 Task: Find connections with filter location Isser with filter topic #Productivitywith filter profile language Potuguese with filter current company Aspire Systems with filter school New Delhi Institute Of Management with filter industry Wholesale with filter service category Translation with filter keywords title Customer Service Manager
Action: Mouse moved to (576, 73)
Screenshot: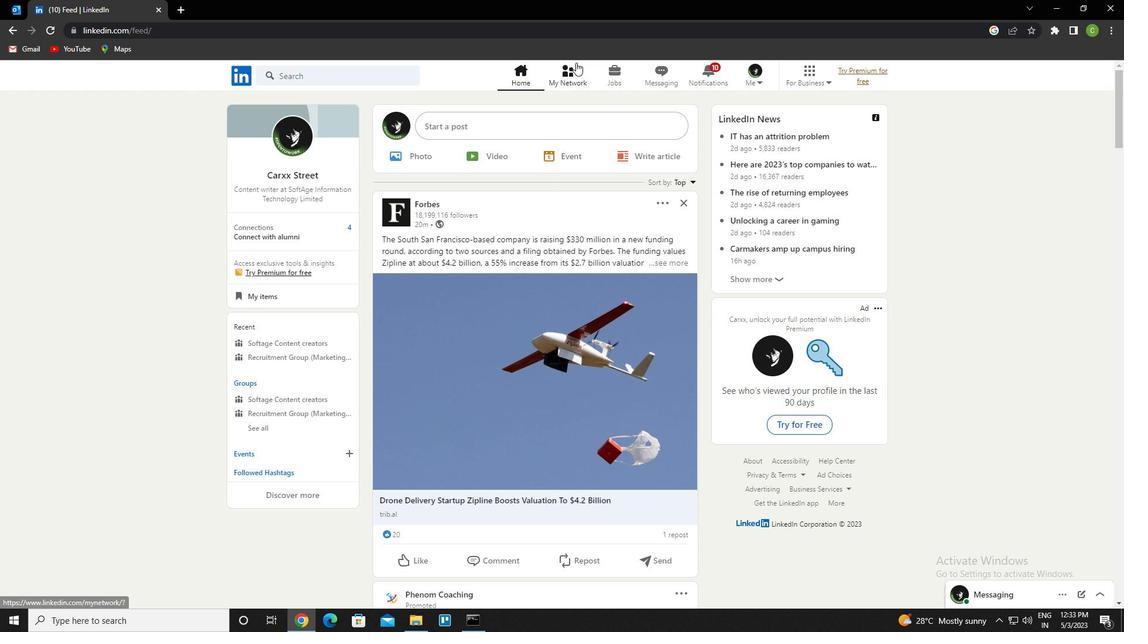 
Action: Mouse pressed left at (576, 73)
Screenshot: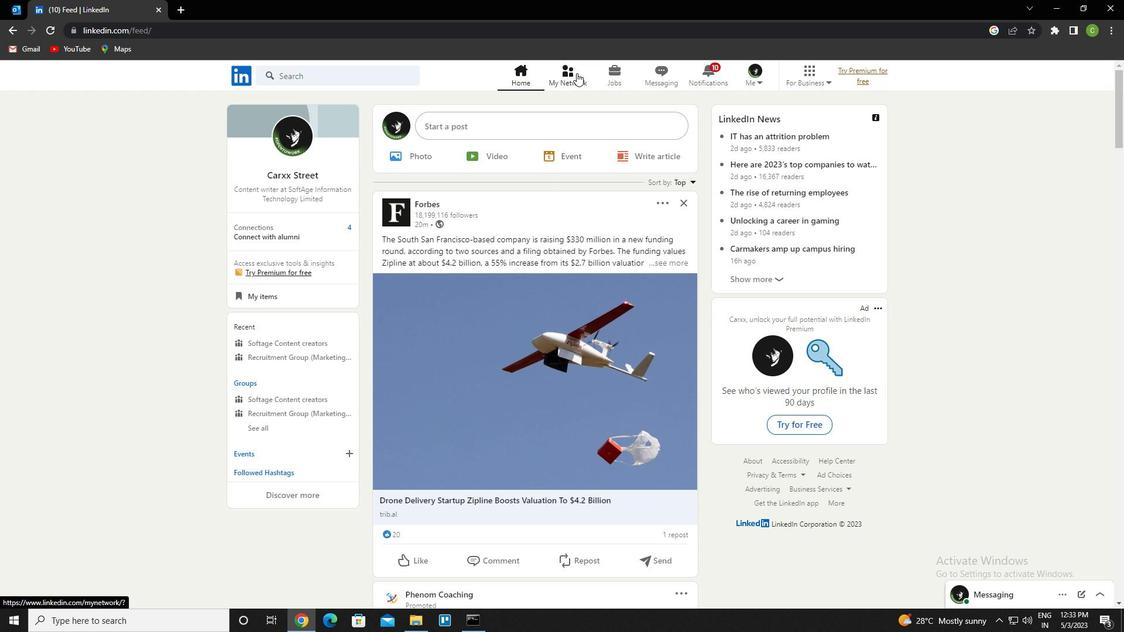 
Action: Mouse moved to (317, 142)
Screenshot: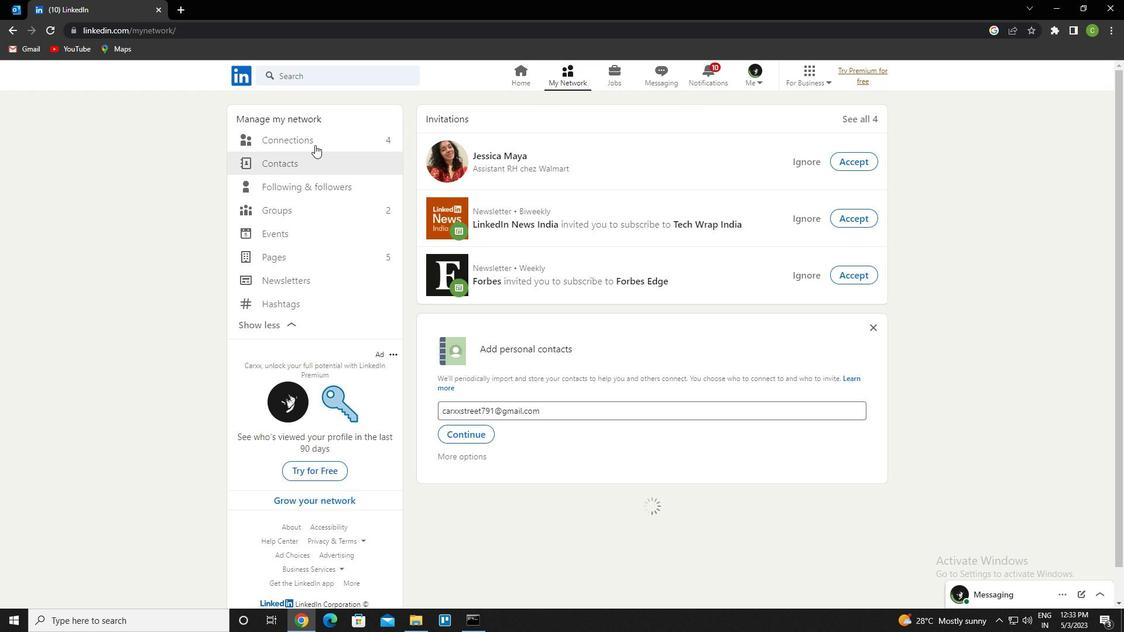 
Action: Mouse pressed left at (317, 142)
Screenshot: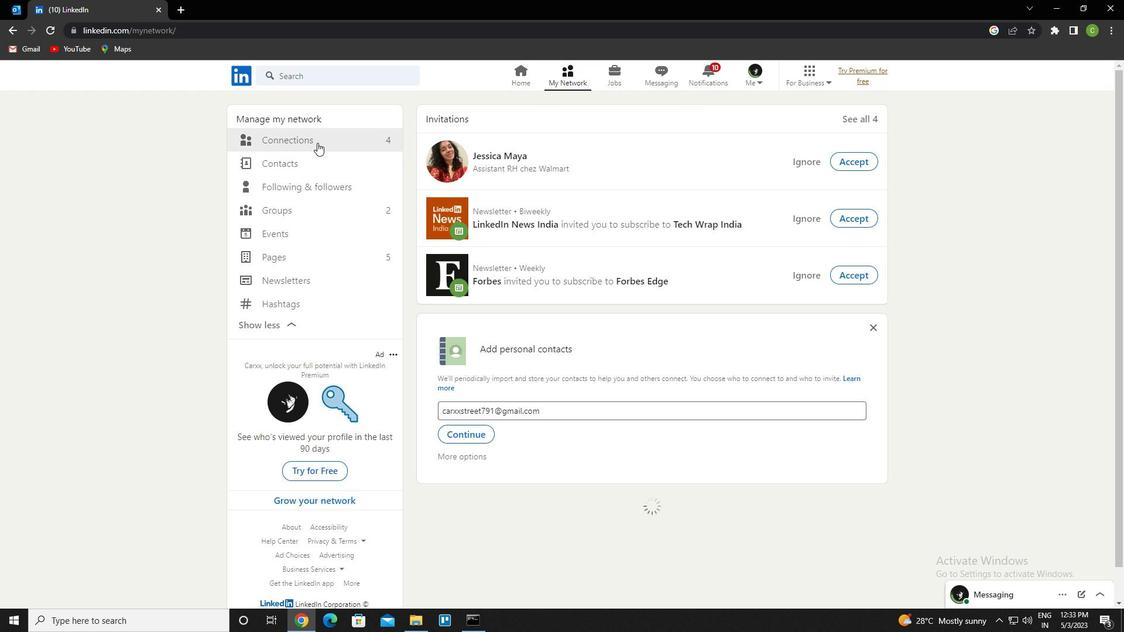 
Action: Mouse moved to (654, 145)
Screenshot: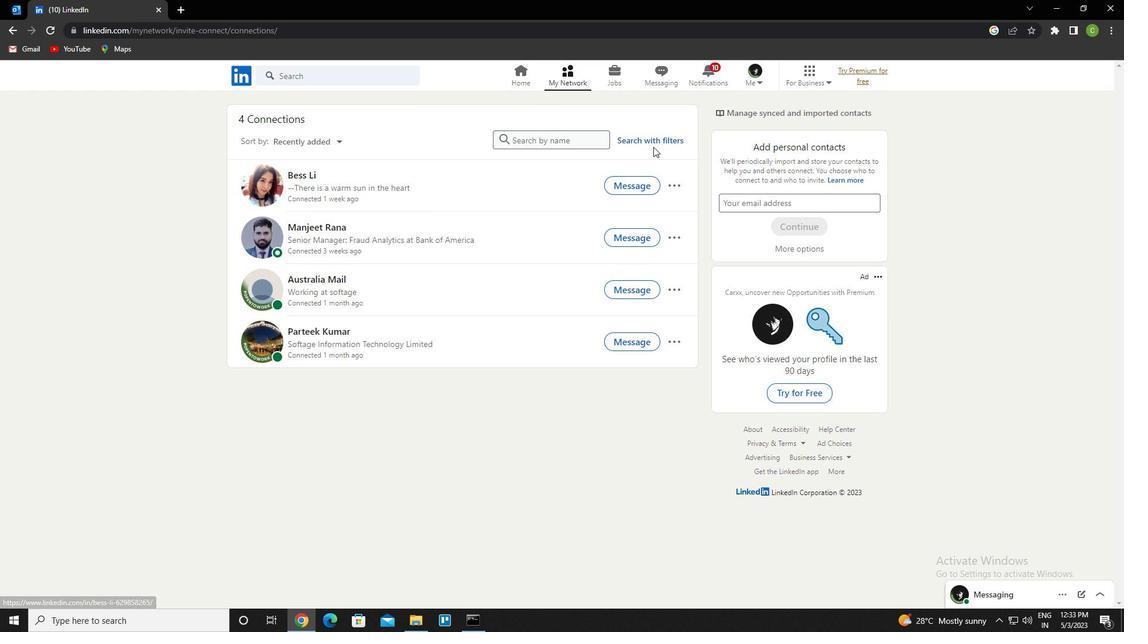
Action: Mouse pressed left at (654, 145)
Screenshot: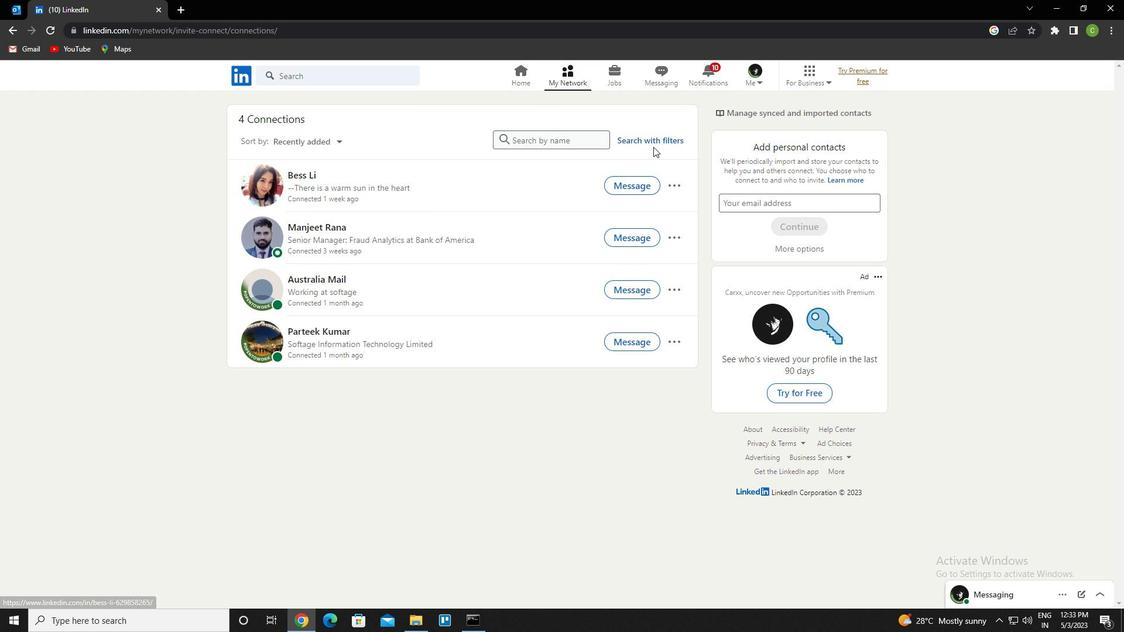 
Action: Mouse moved to (604, 112)
Screenshot: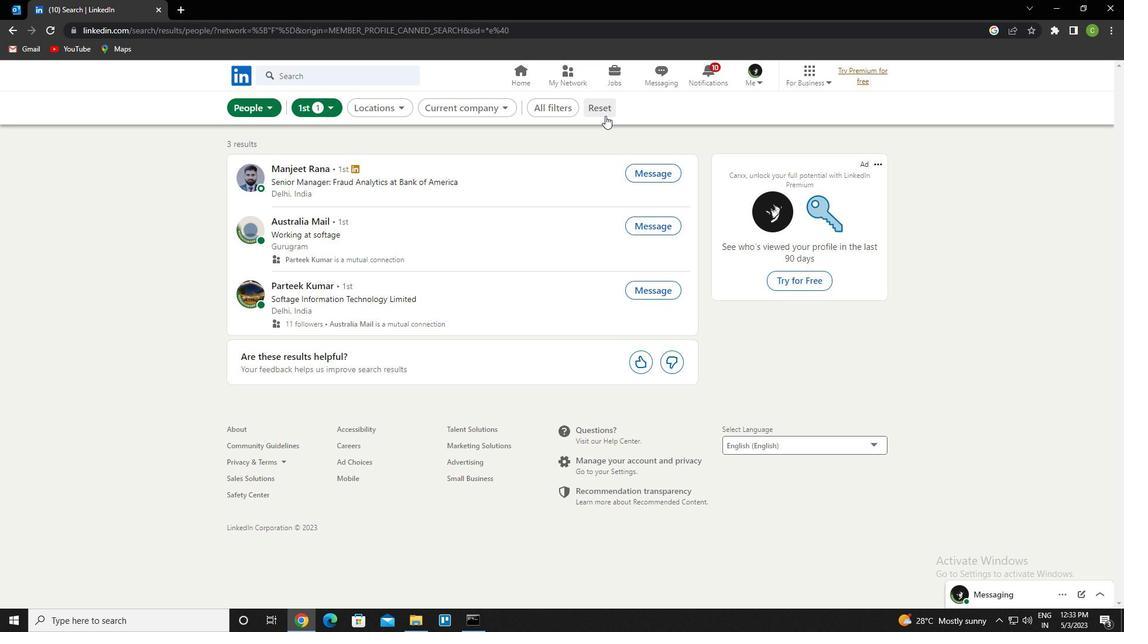 
Action: Mouse pressed left at (604, 112)
Screenshot: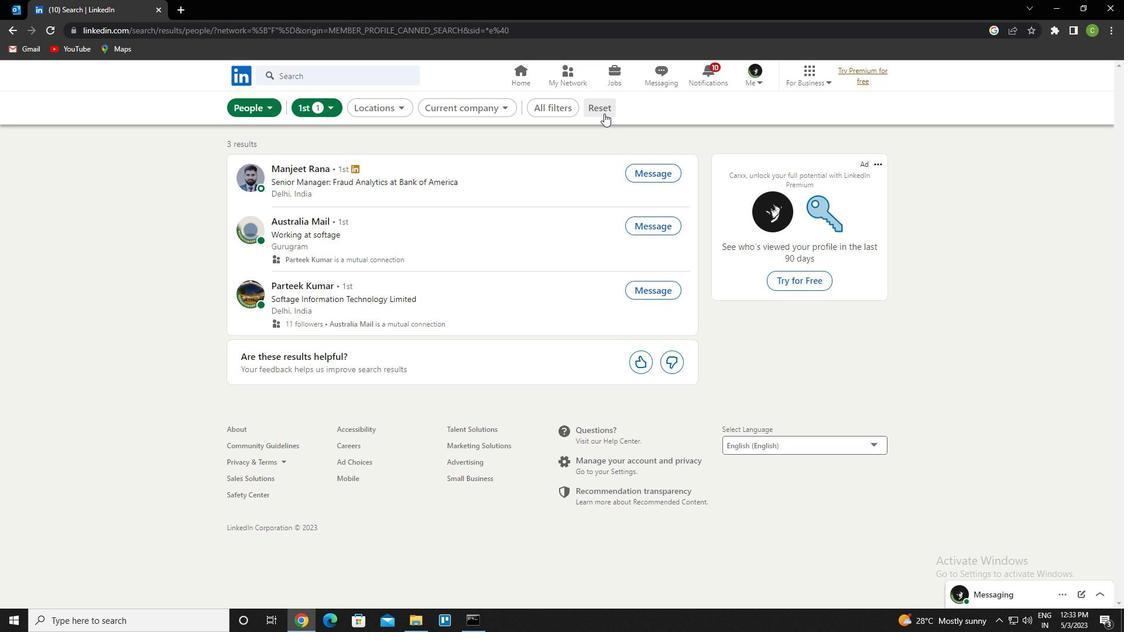 
Action: Mouse moved to (581, 107)
Screenshot: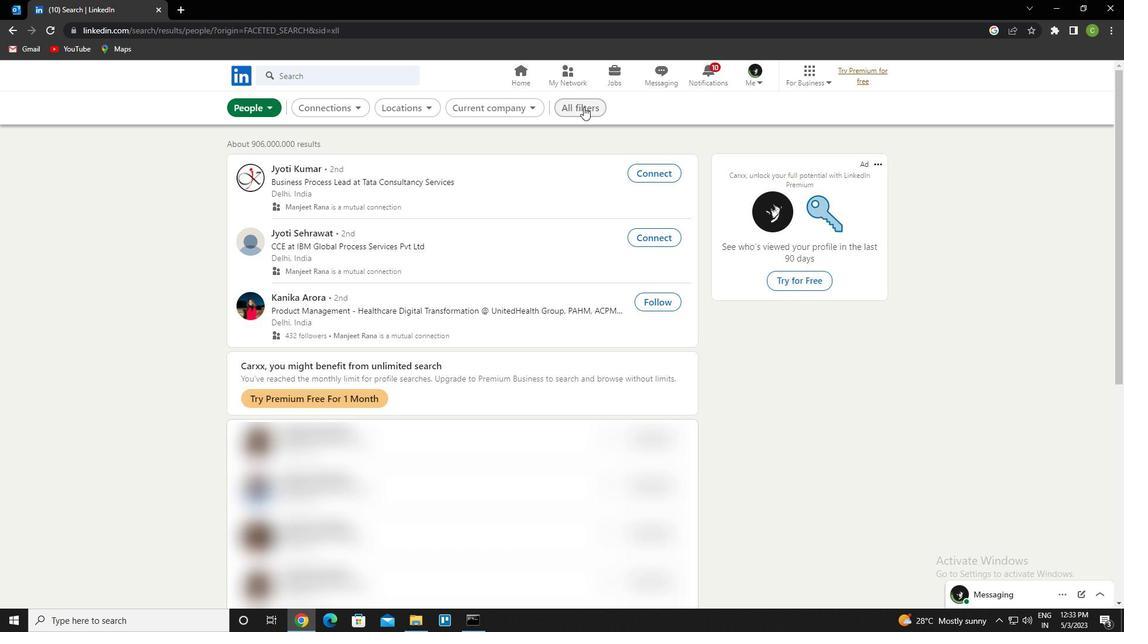 
Action: Mouse pressed left at (581, 107)
Screenshot: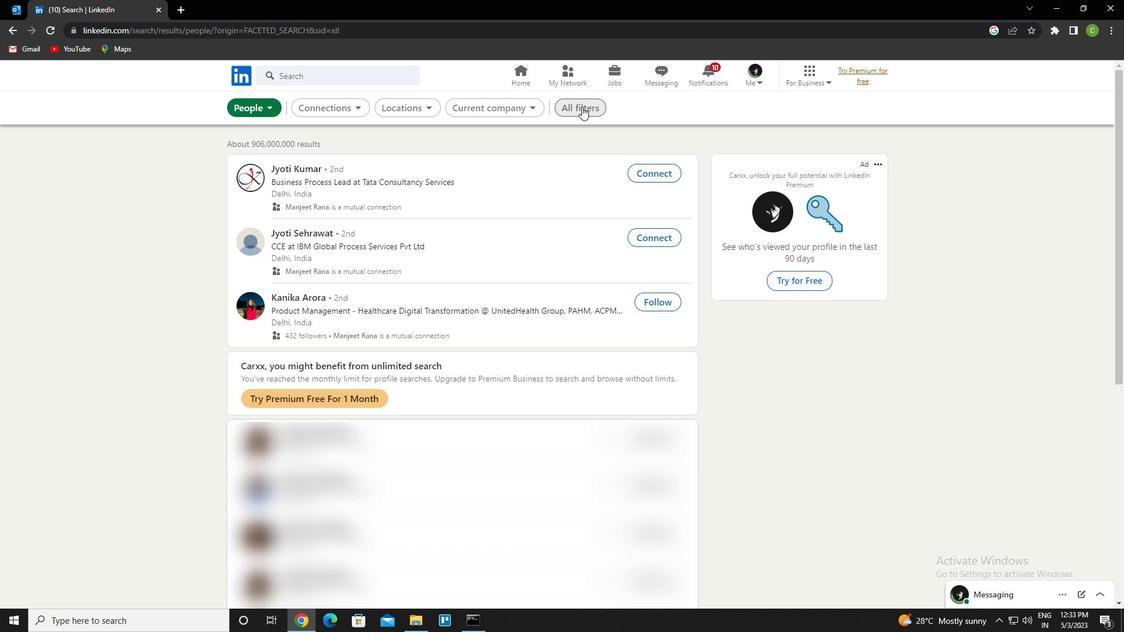 
Action: Mouse moved to (984, 323)
Screenshot: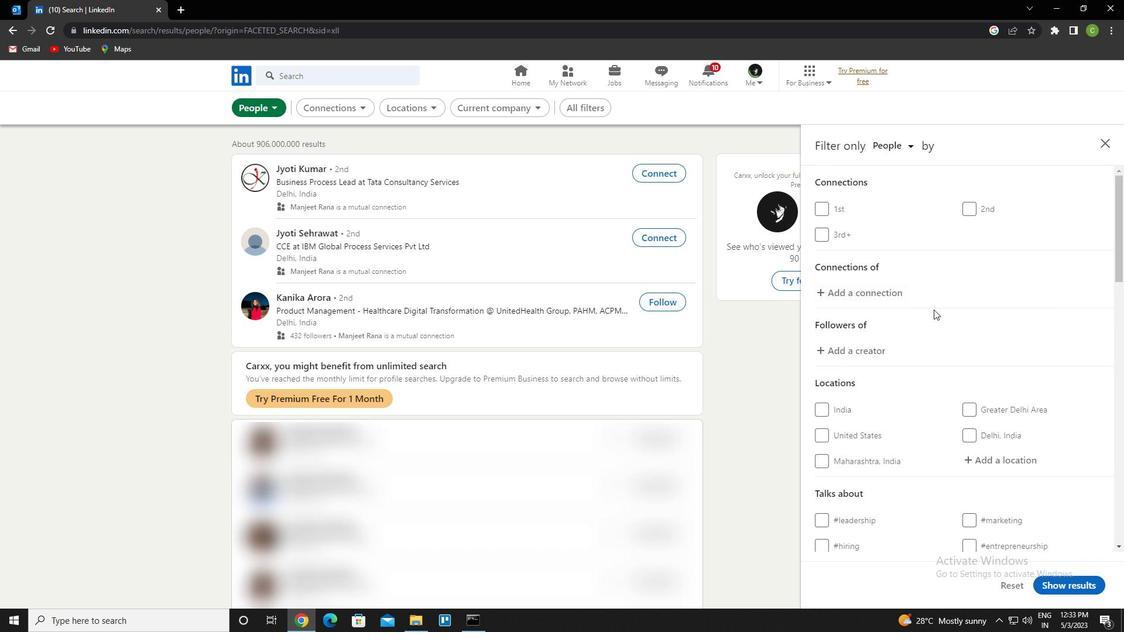 
Action: Mouse scrolled (984, 322) with delta (0, 0)
Screenshot: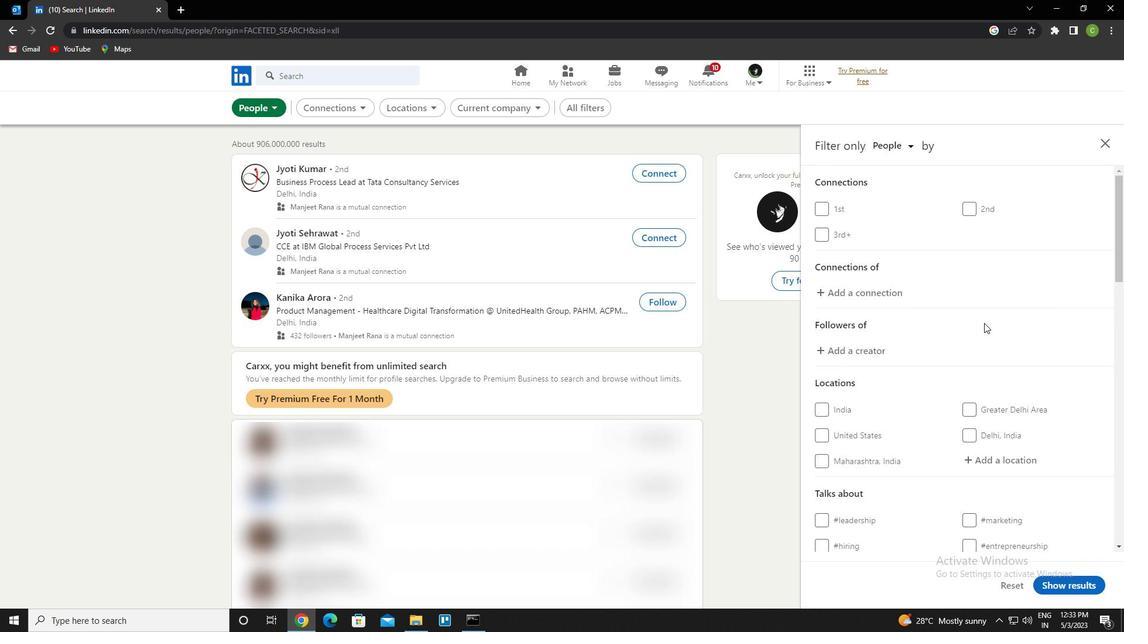 
Action: Mouse scrolled (984, 322) with delta (0, 0)
Screenshot: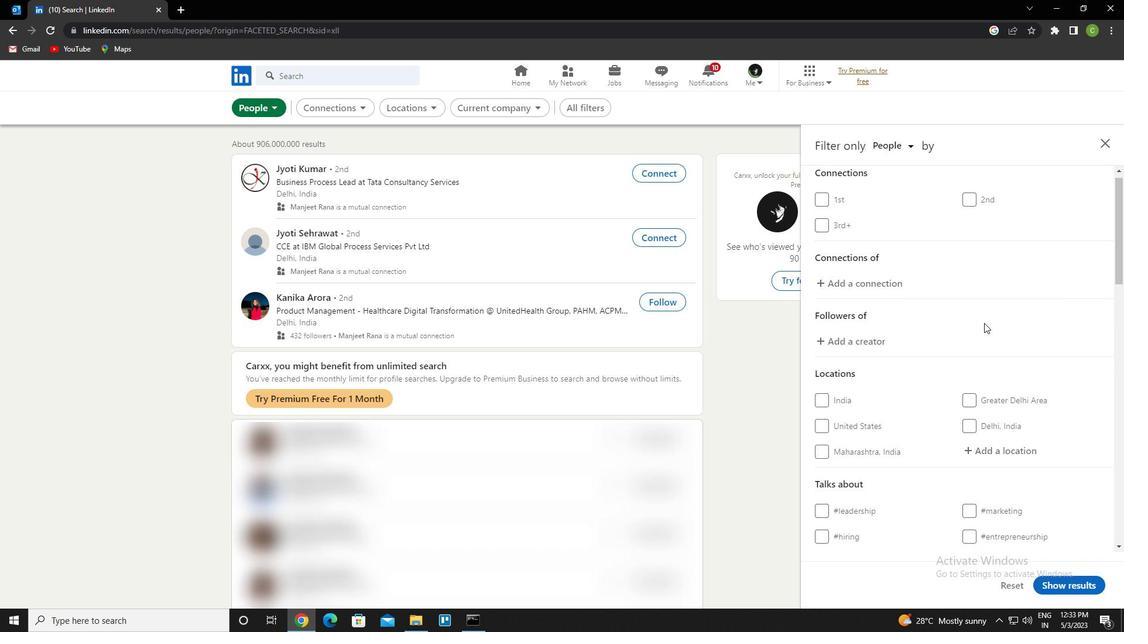 
Action: Mouse moved to (995, 342)
Screenshot: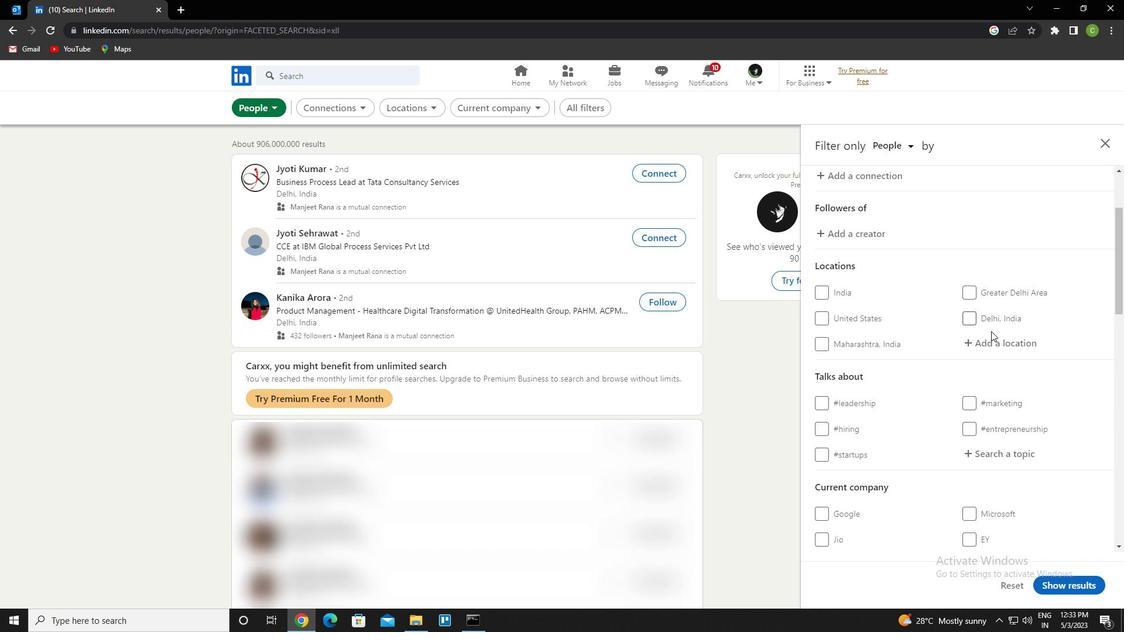 
Action: Mouse pressed left at (995, 342)
Screenshot: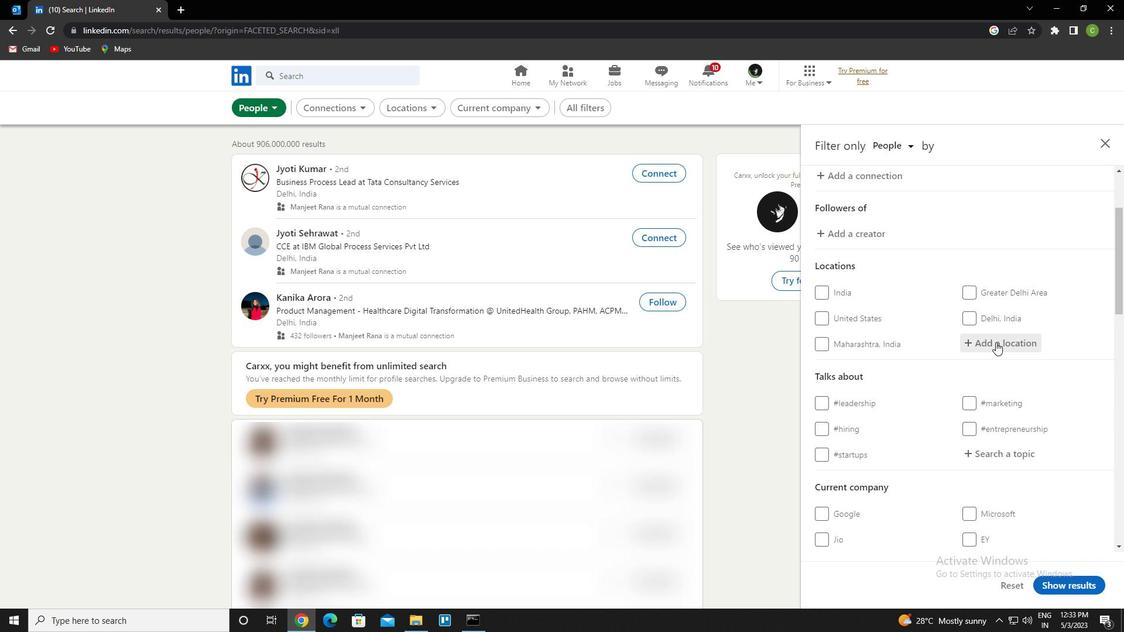 
Action: Key pressed <Key.caps_lock>i<Key.caps_lock>sser<Key.down><Key.enter>
Screenshot: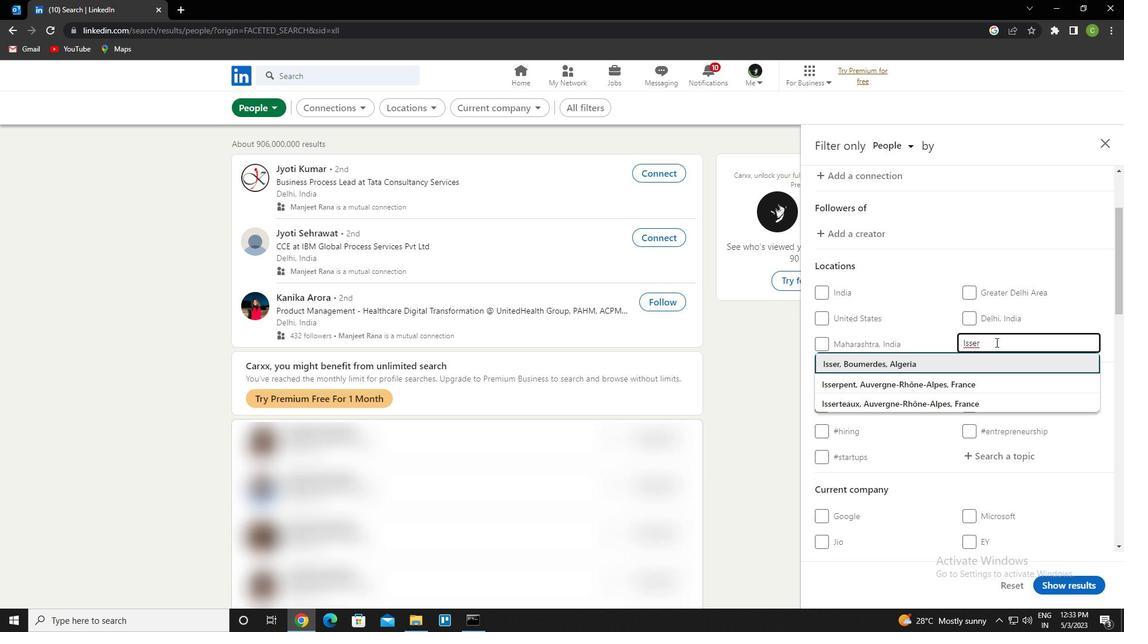 
Action: Mouse moved to (998, 343)
Screenshot: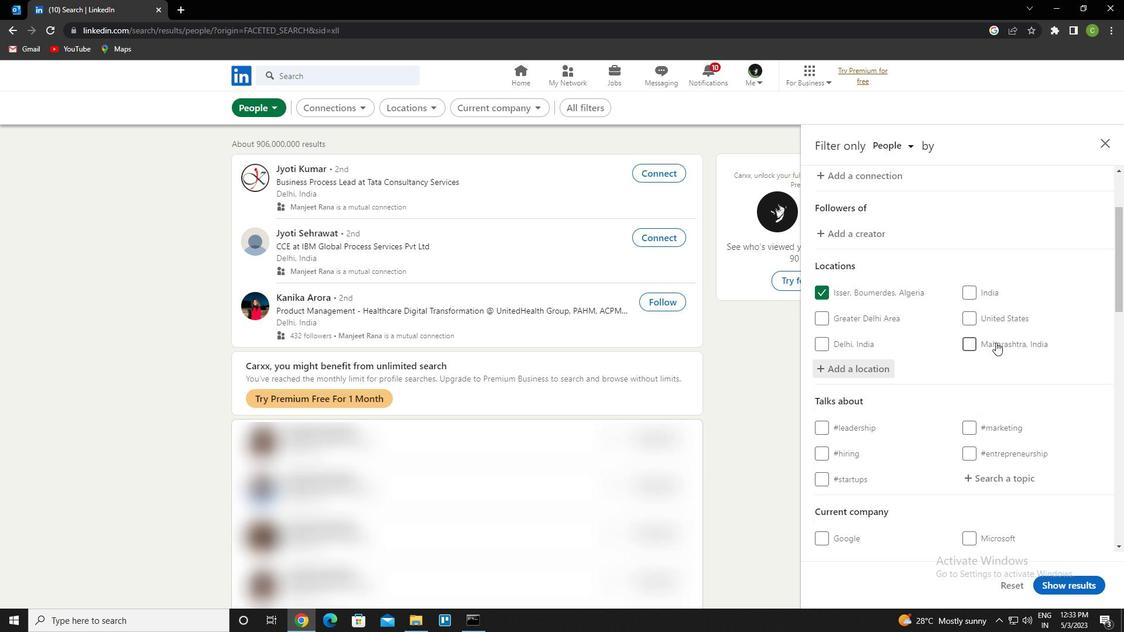 
Action: Mouse scrolled (998, 343) with delta (0, 0)
Screenshot: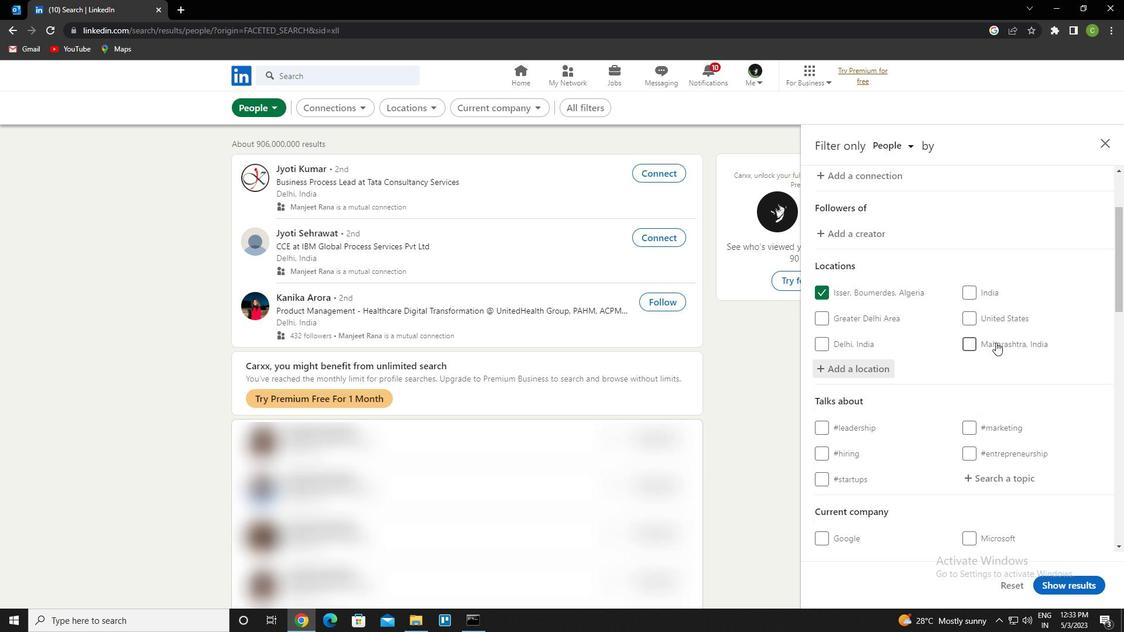 
Action: Mouse scrolled (998, 343) with delta (0, 0)
Screenshot: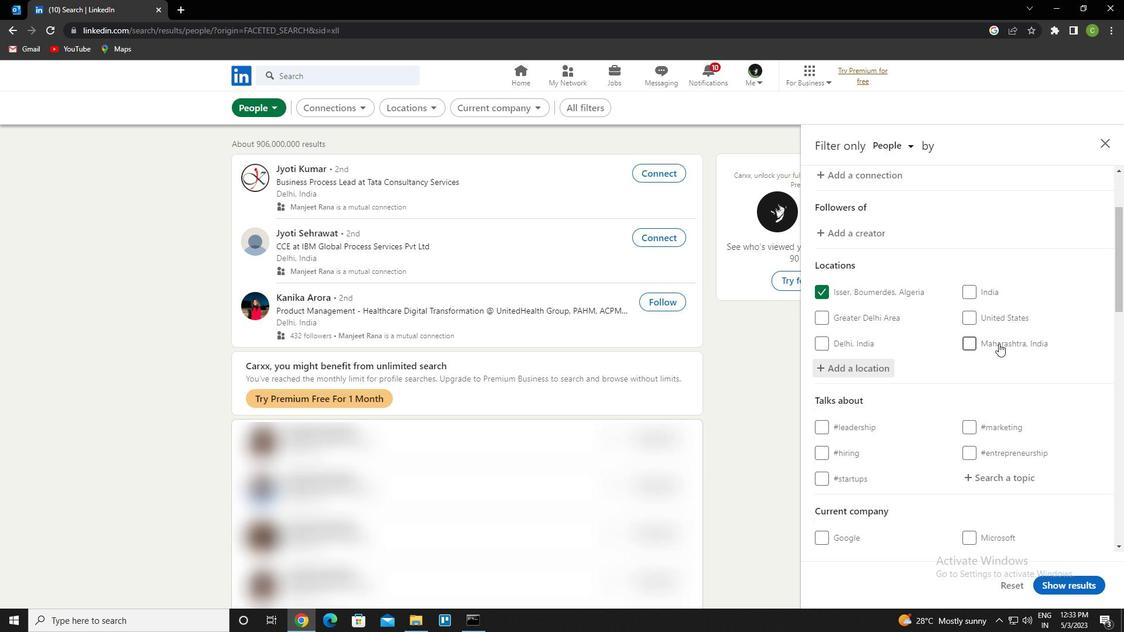 
Action: Mouse moved to (994, 367)
Screenshot: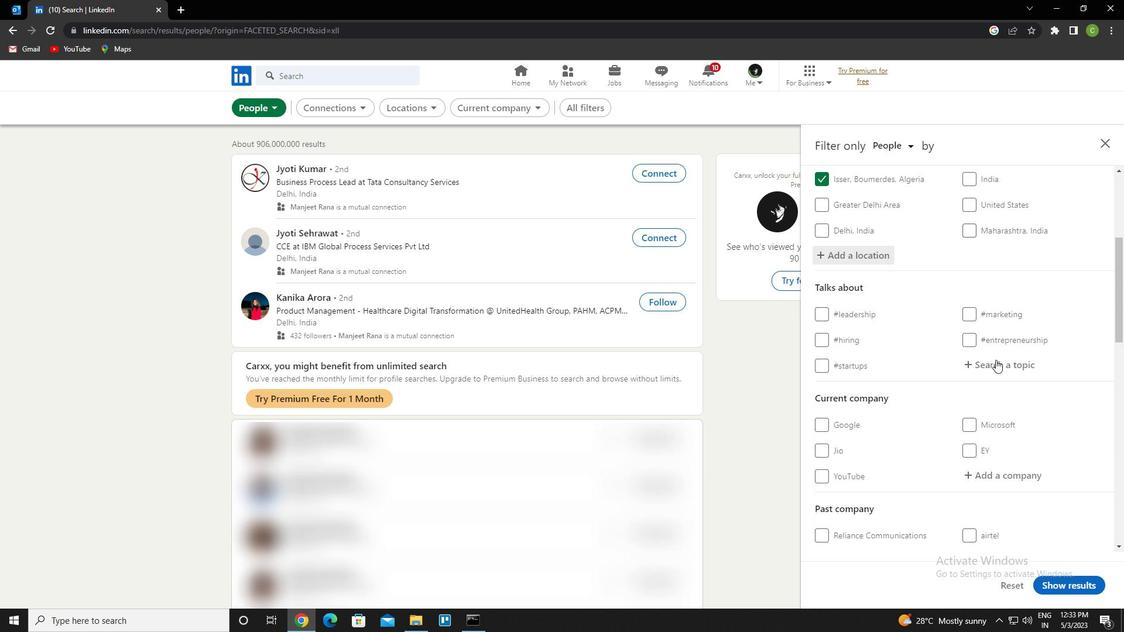 
Action: Mouse pressed left at (994, 367)
Screenshot: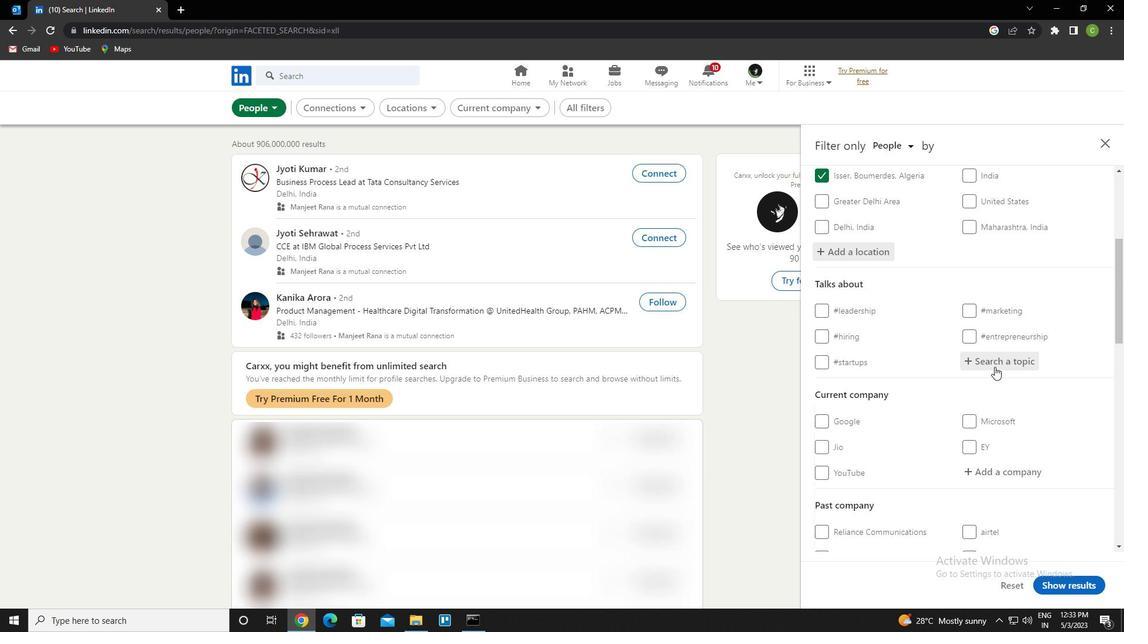 
Action: Key pressed <Key.caps_lock>p<Key.caps_lock>roductivity<Key.down><Key.enter>
Screenshot: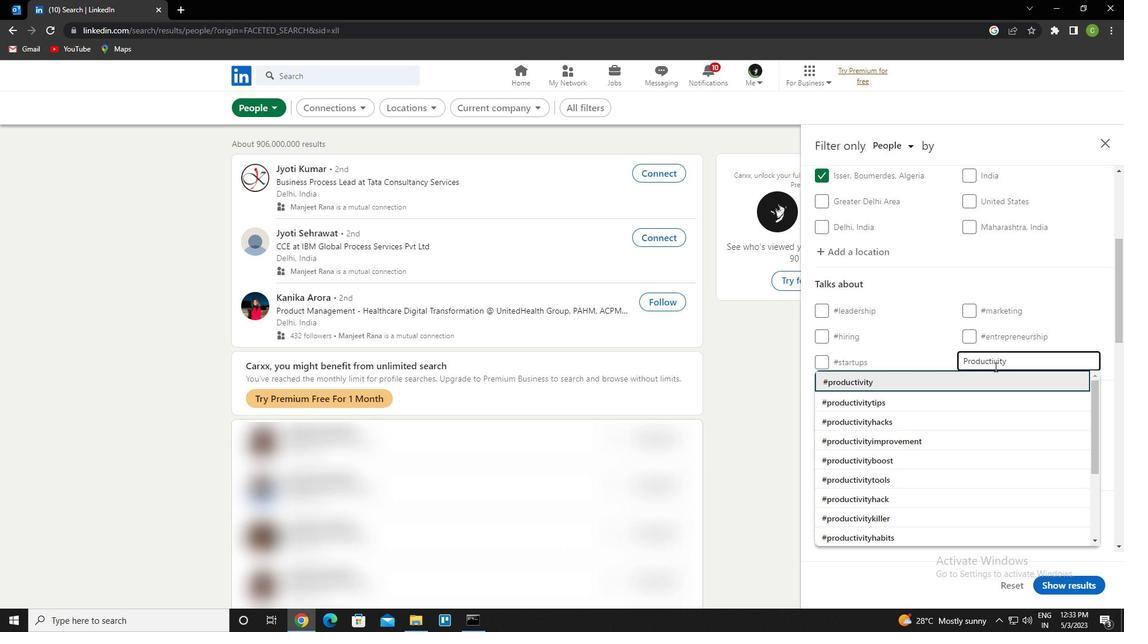 
Action: Mouse moved to (1000, 373)
Screenshot: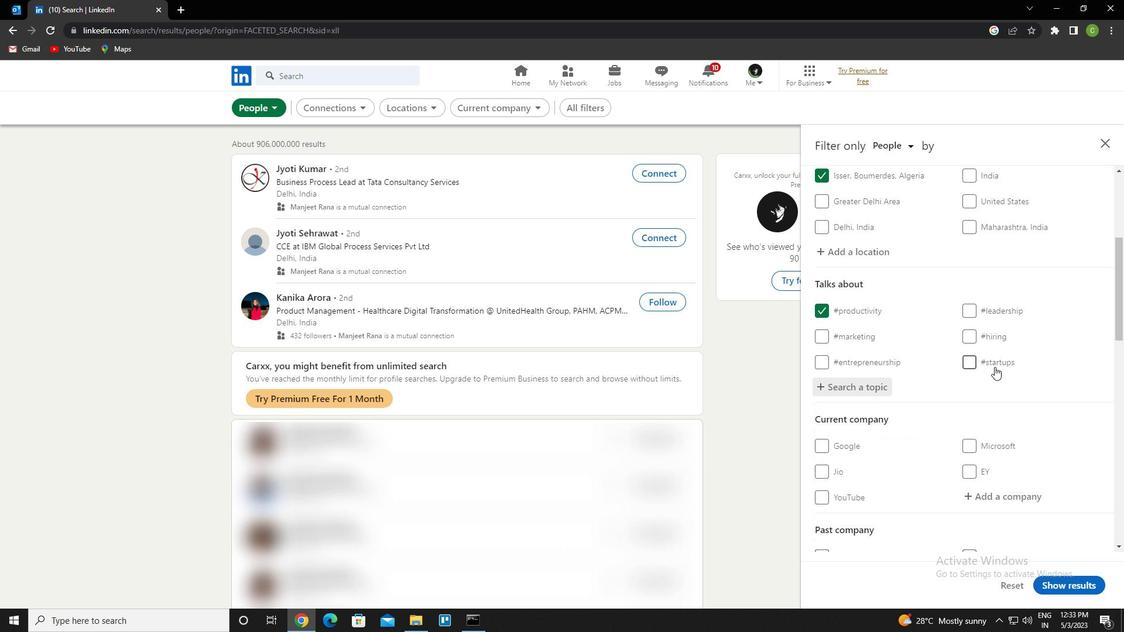 
Action: Mouse scrolled (1000, 372) with delta (0, 0)
Screenshot: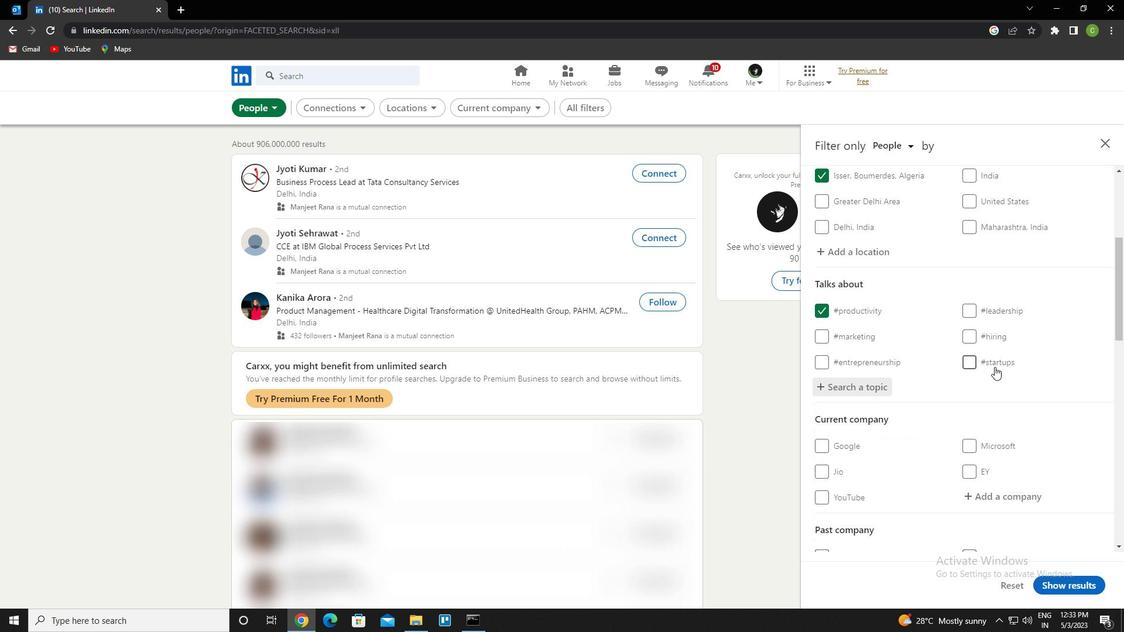 
Action: Mouse moved to (997, 378)
Screenshot: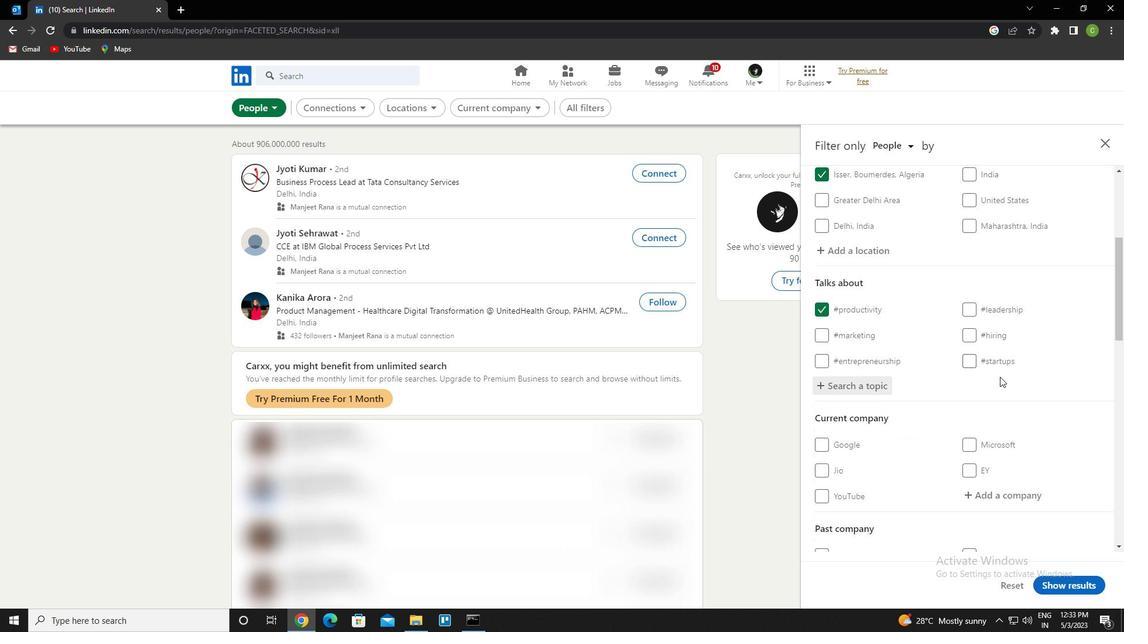 
Action: Mouse scrolled (997, 378) with delta (0, 0)
Screenshot: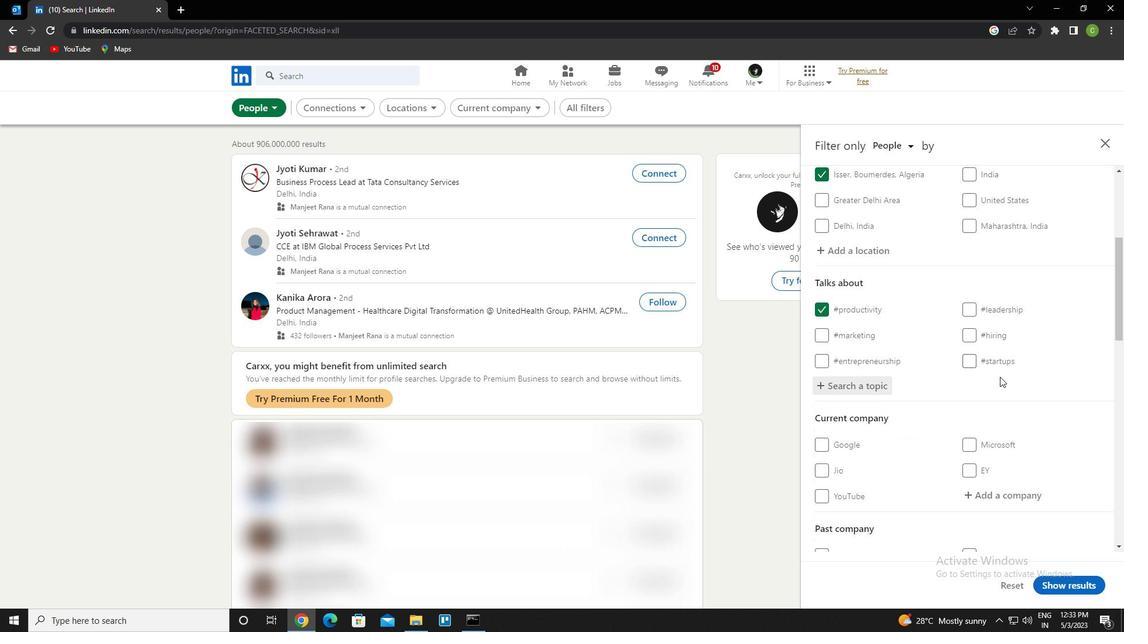 
Action: Mouse moved to (994, 380)
Screenshot: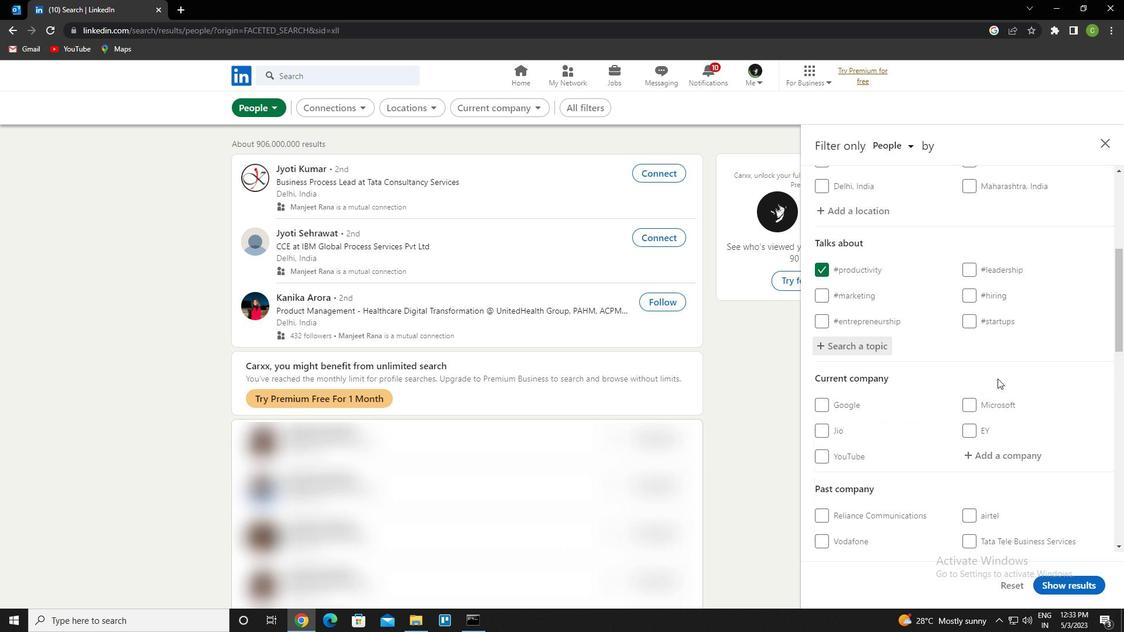 
Action: Mouse scrolled (994, 379) with delta (0, 0)
Screenshot: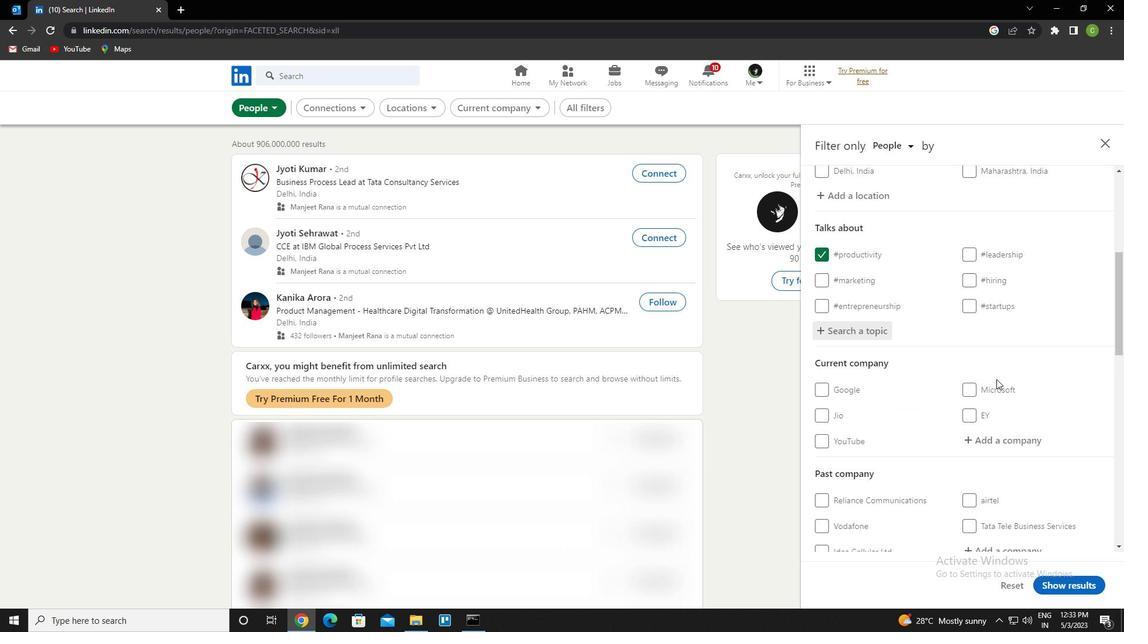 
Action: Mouse moved to (992, 381)
Screenshot: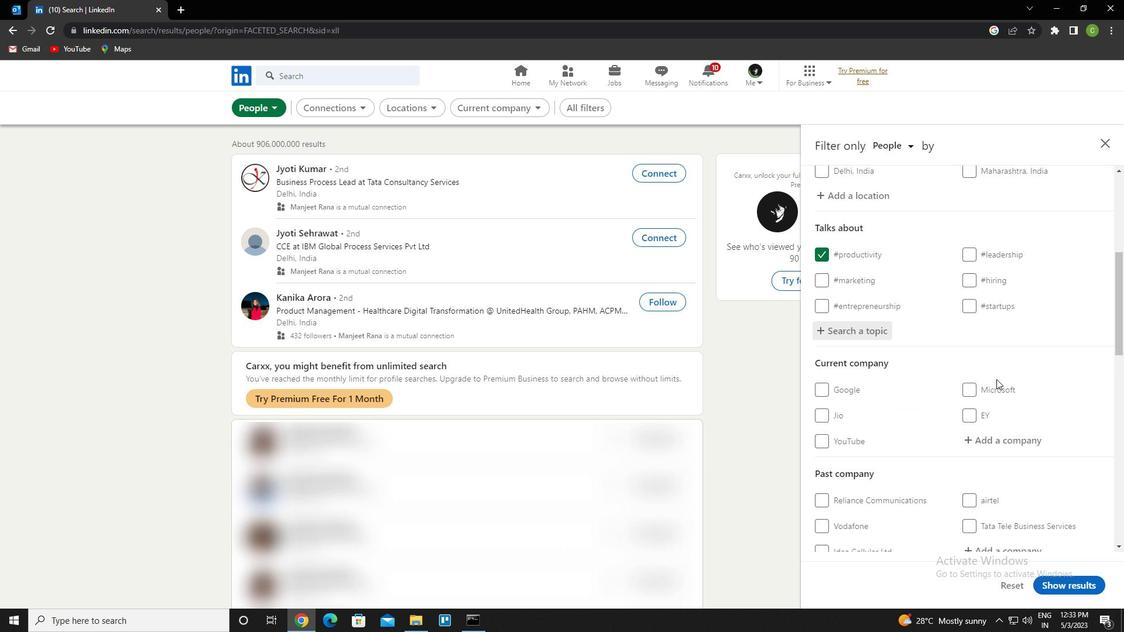 
Action: Mouse scrolled (992, 380) with delta (0, 0)
Screenshot: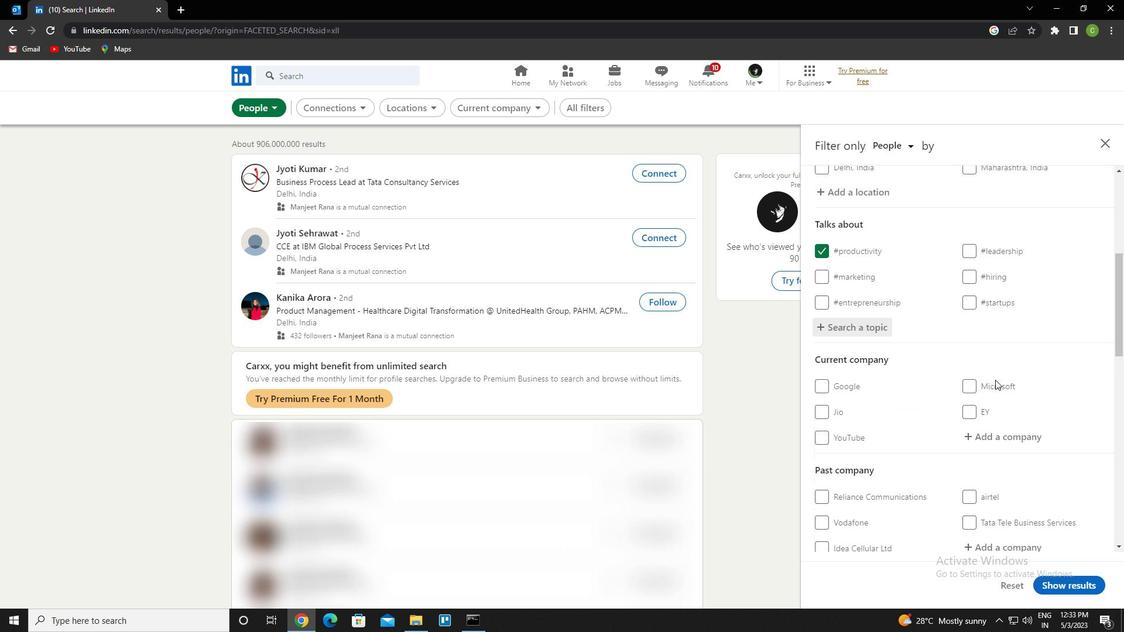 
Action: Mouse scrolled (992, 380) with delta (0, 0)
Screenshot: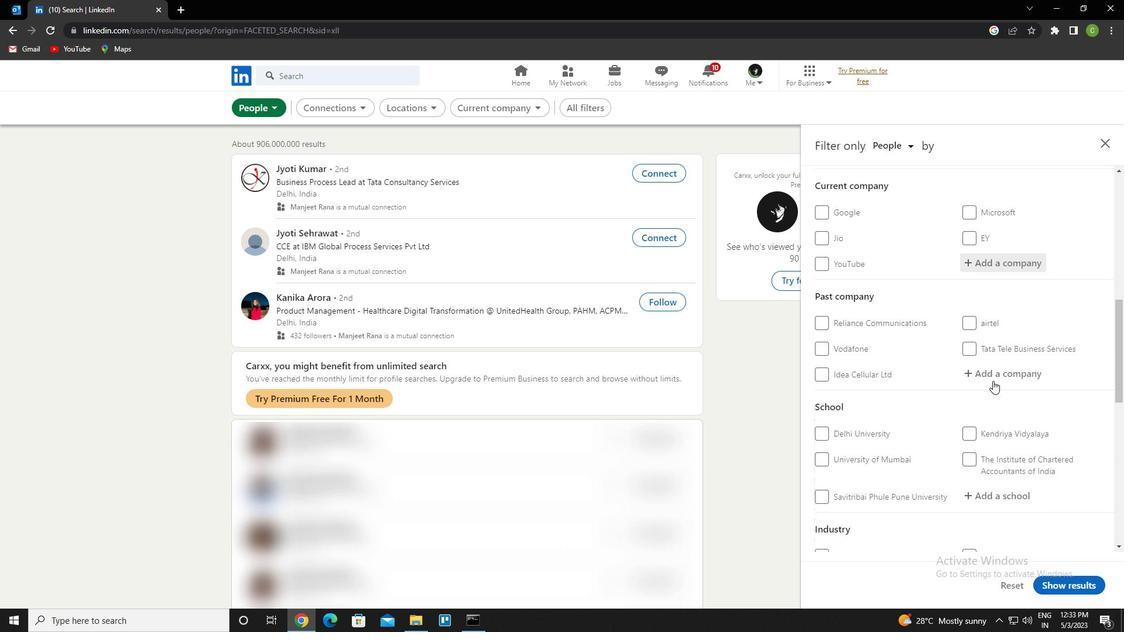 
Action: Mouse scrolled (992, 380) with delta (0, 0)
Screenshot: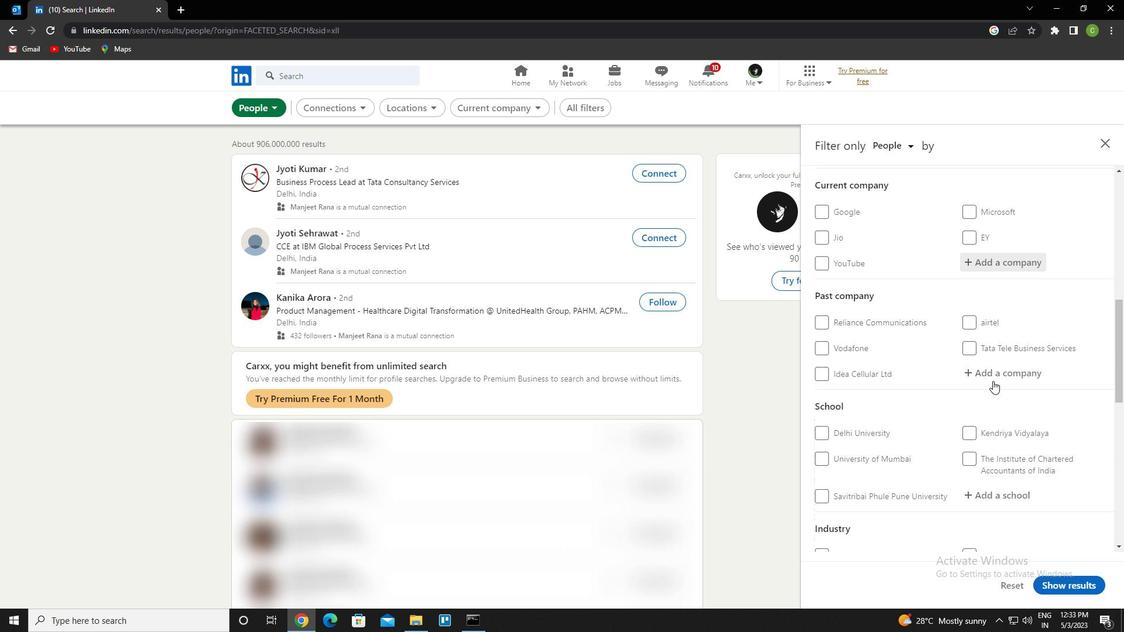 
Action: Mouse scrolled (992, 380) with delta (0, 0)
Screenshot: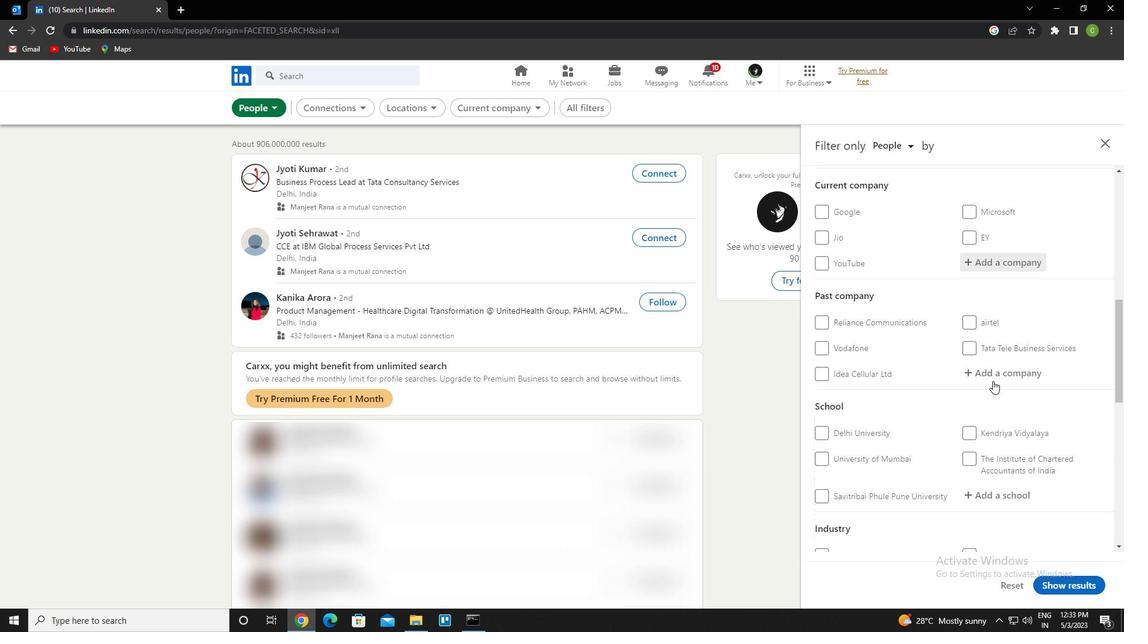 
Action: Mouse scrolled (992, 380) with delta (0, 0)
Screenshot: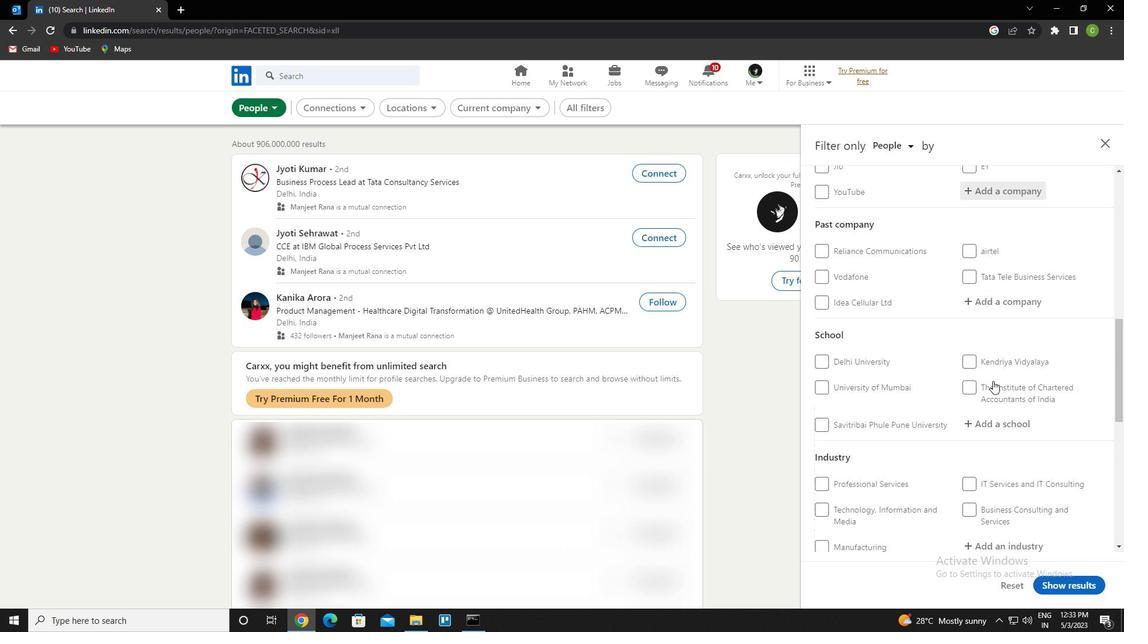 
Action: Mouse scrolled (992, 380) with delta (0, 0)
Screenshot: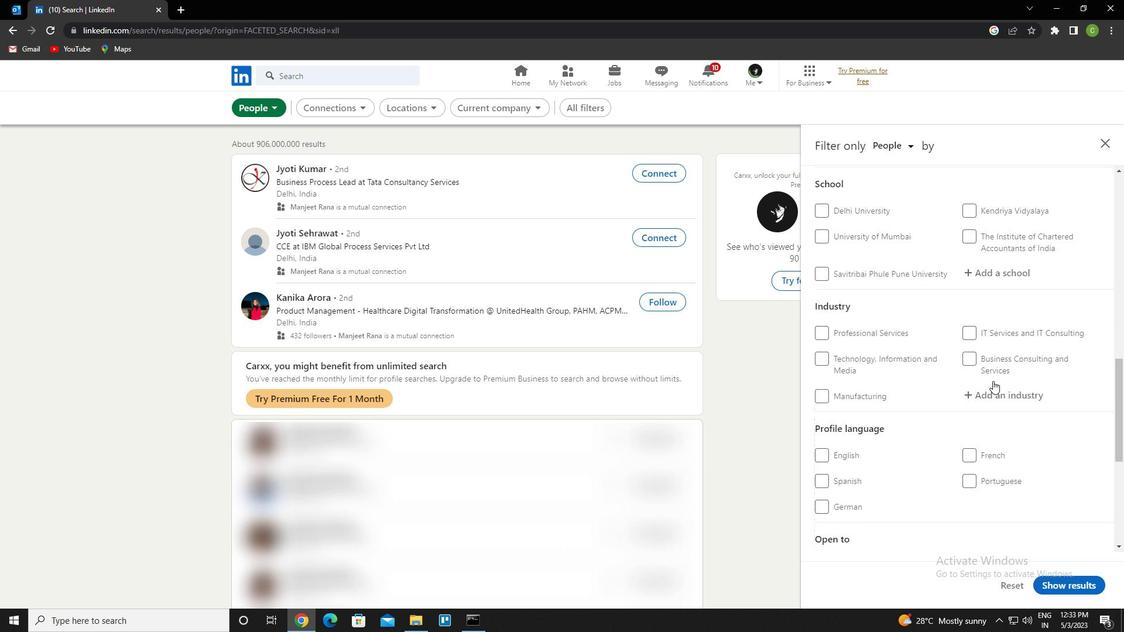 
Action: Mouse moved to (971, 412)
Screenshot: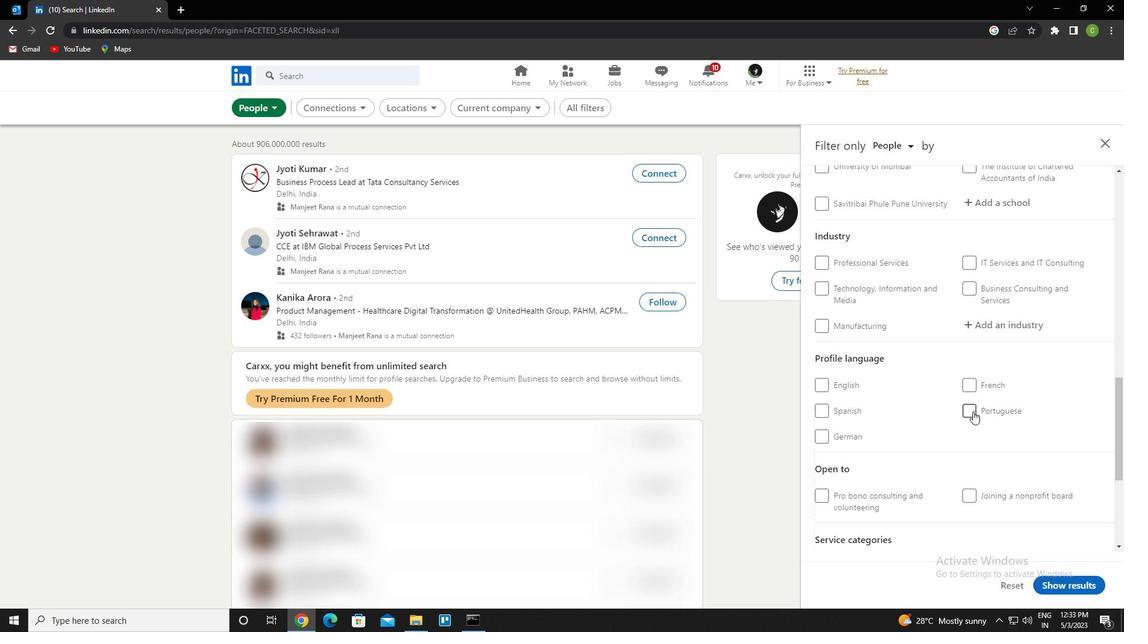 
Action: Mouse pressed left at (971, 412)
Screenshot: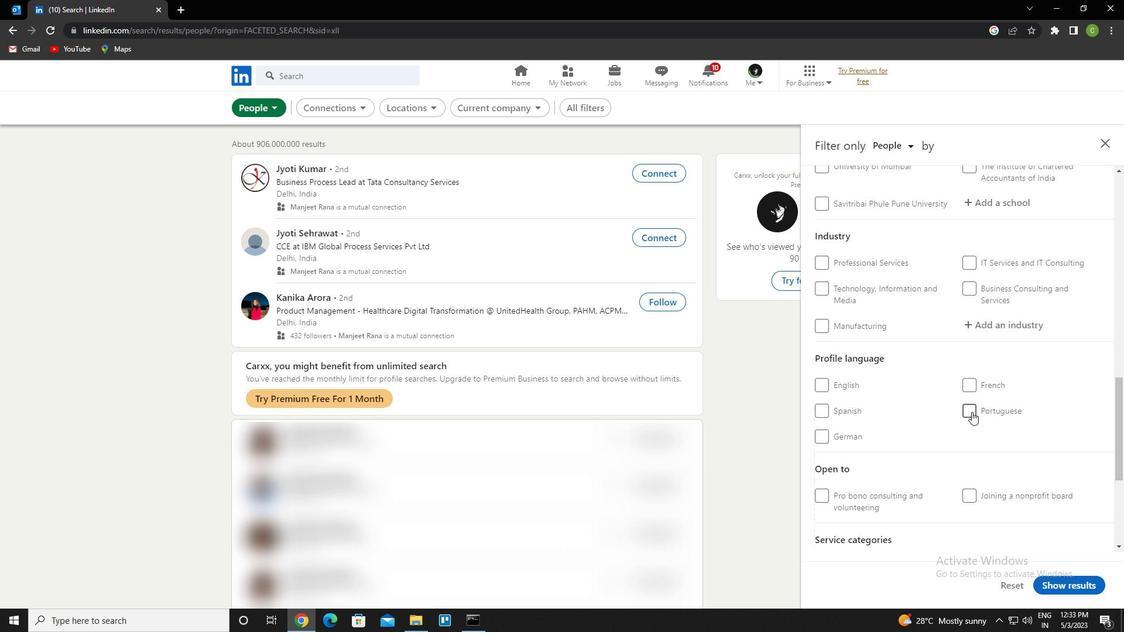 
Action: Mouse scrolled (971, 412) with delta (0, 0)
Screenshot: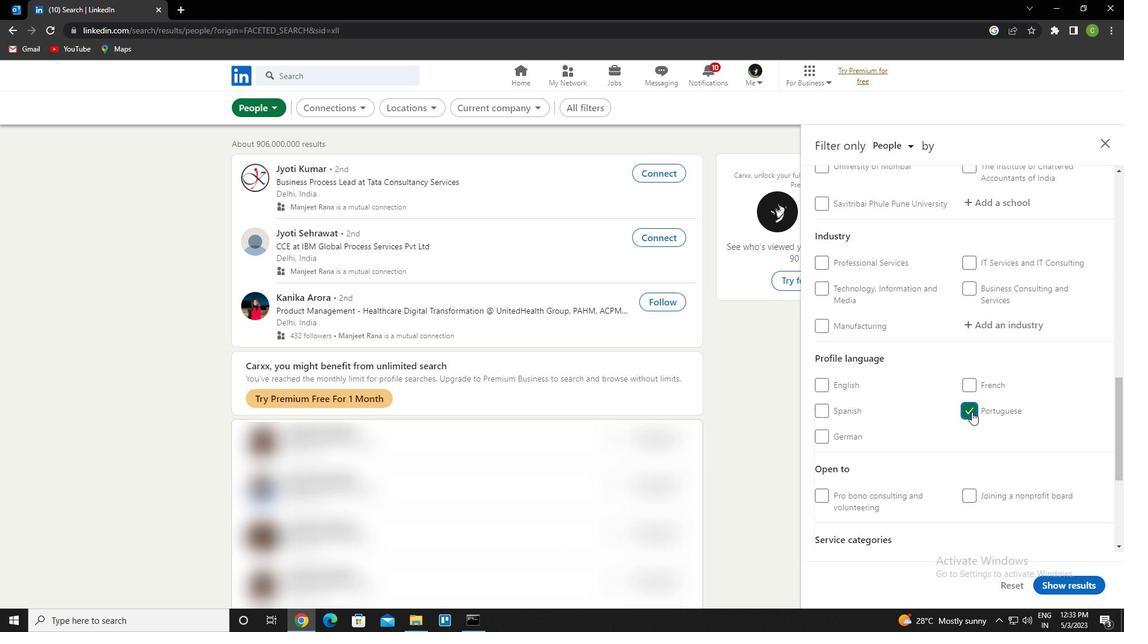 
Action: Mouse scrolled (971, 412) with delta (0, 0)
Screenshot: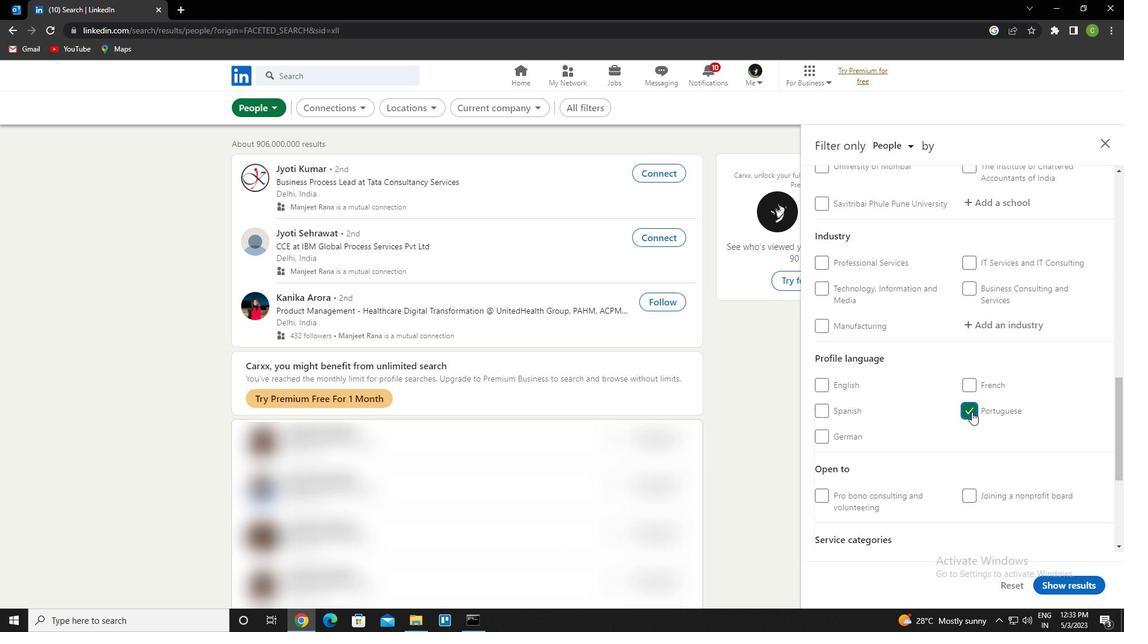 
Action: Mouse scrolled (971, 412) with delta (0, 0)
Screenshot: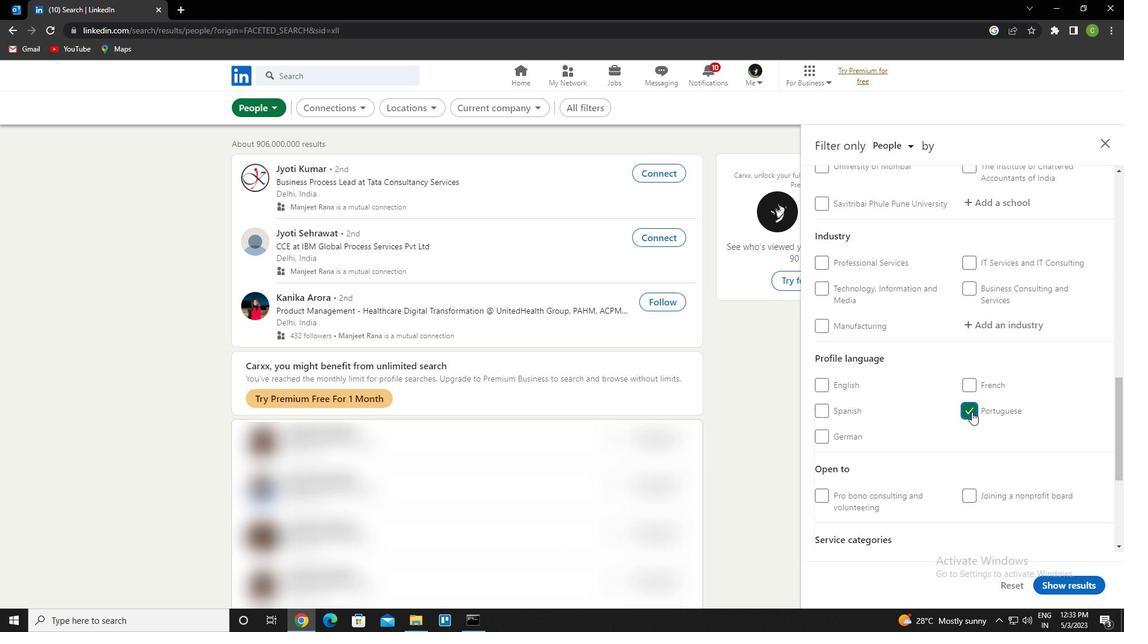 
Action: Mouse scrolled (971, 412) with delta (0, 0)
Screenshot: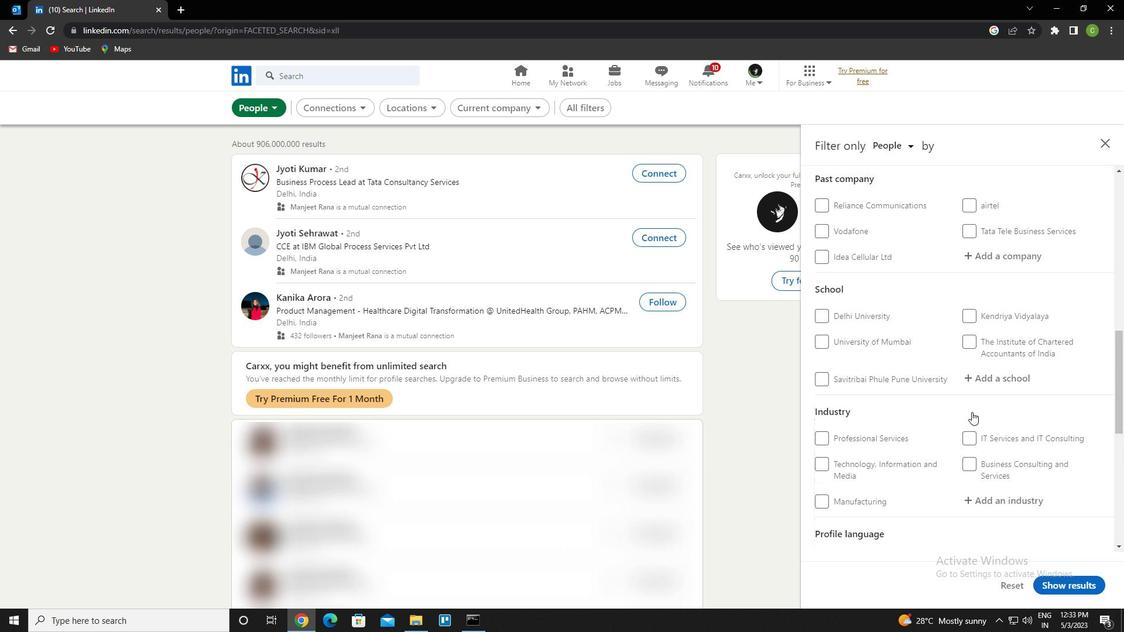 
Action: Mouse scrolled (971, 412) with delta (0, 0)
Screenshot: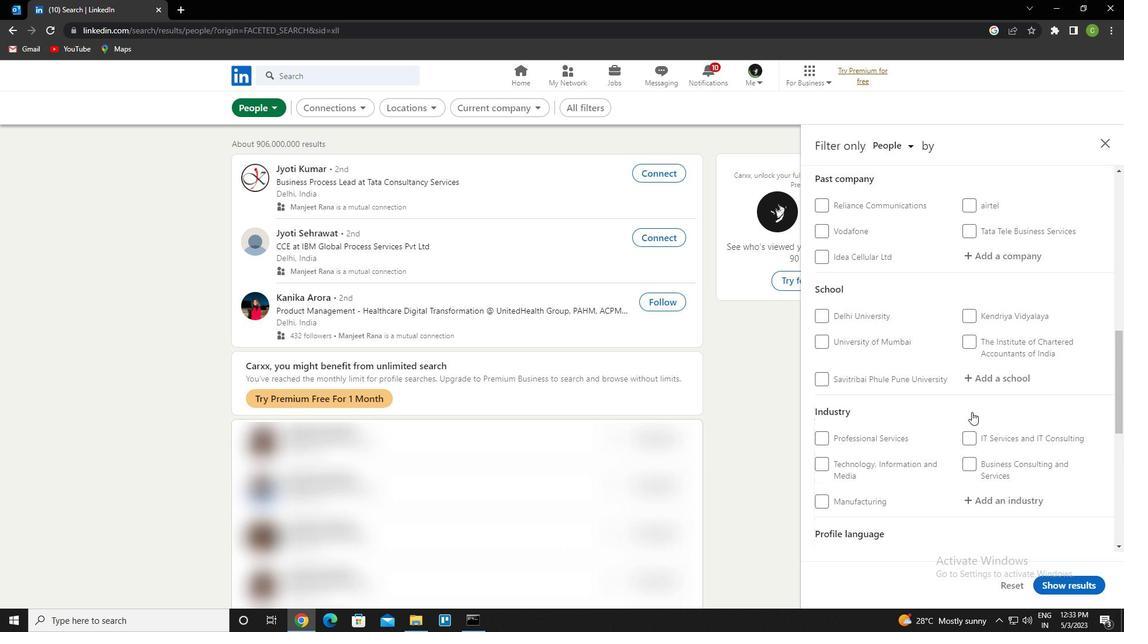 
Action: Mouse scrolled (971, 412) with delta (0, 0)
Screenshot: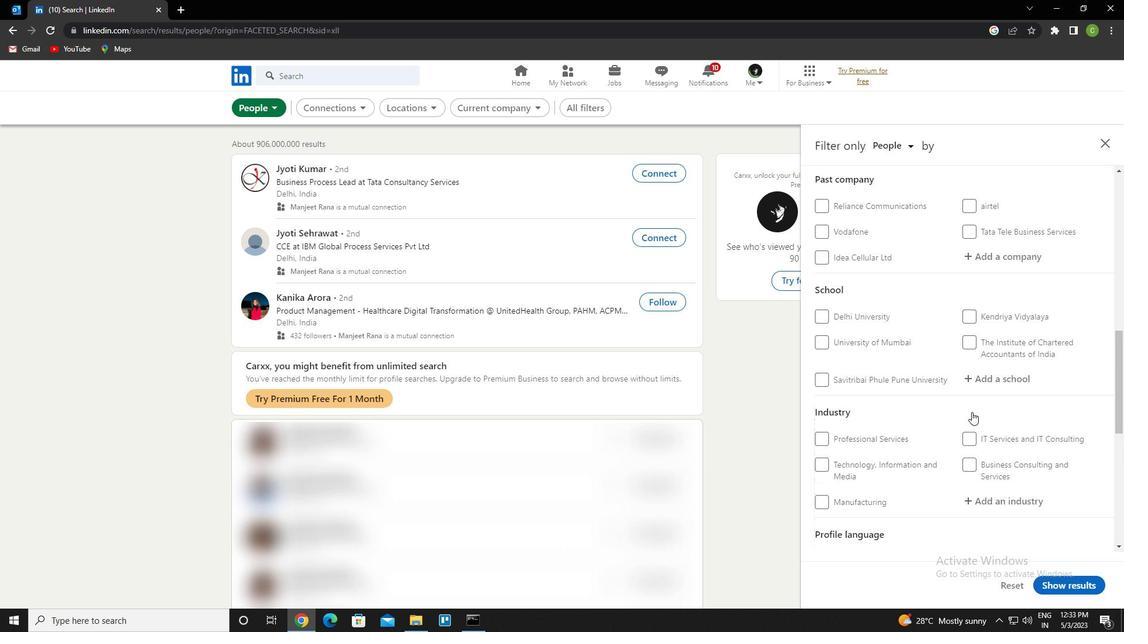 
Action: Mouse moved to (998, 326)
Screenshot: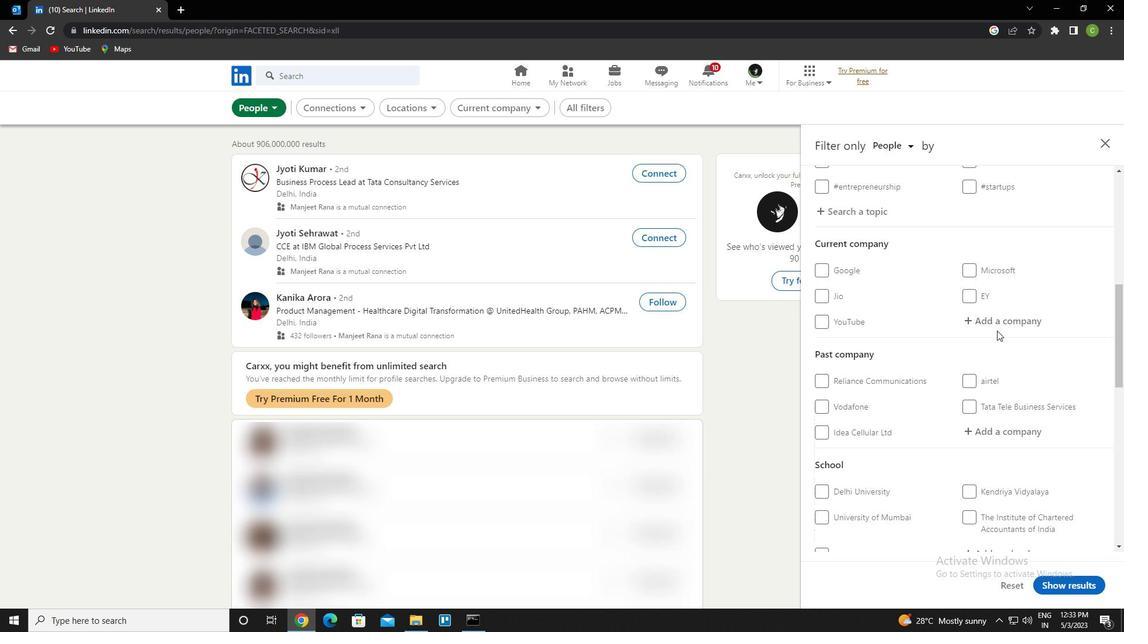 
Action: Mouse pressed left at (998, 326)
Screenshot: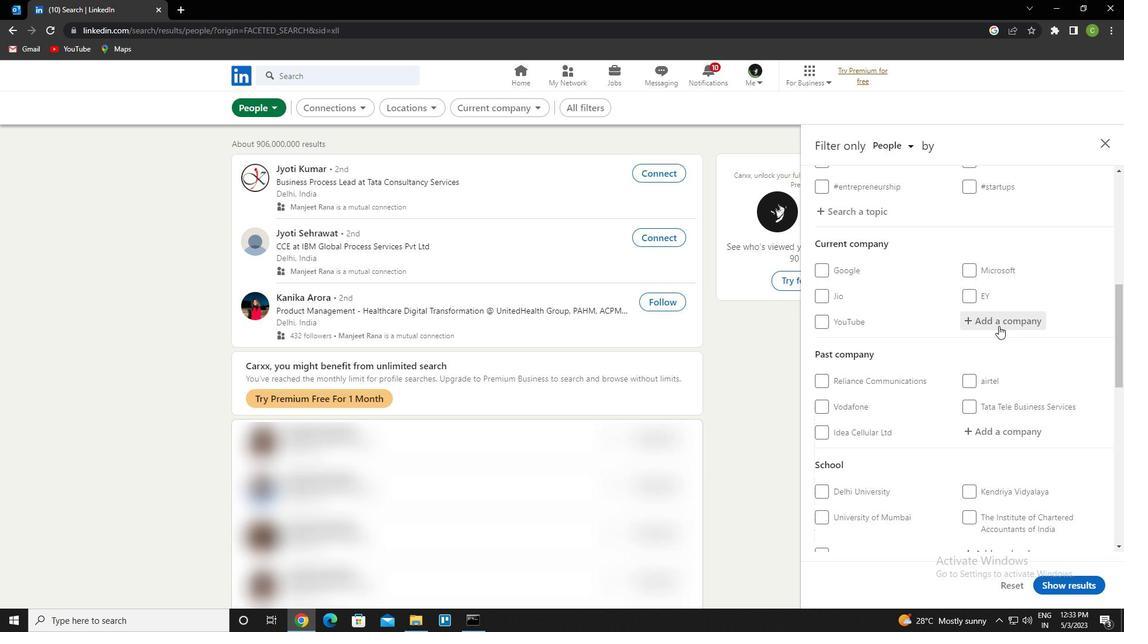 
Action: Key pressed <Key.caps_lock>a<Key.caps_lock>spire<Key.space>systems<Key.down><Key.enter>
Screenshot: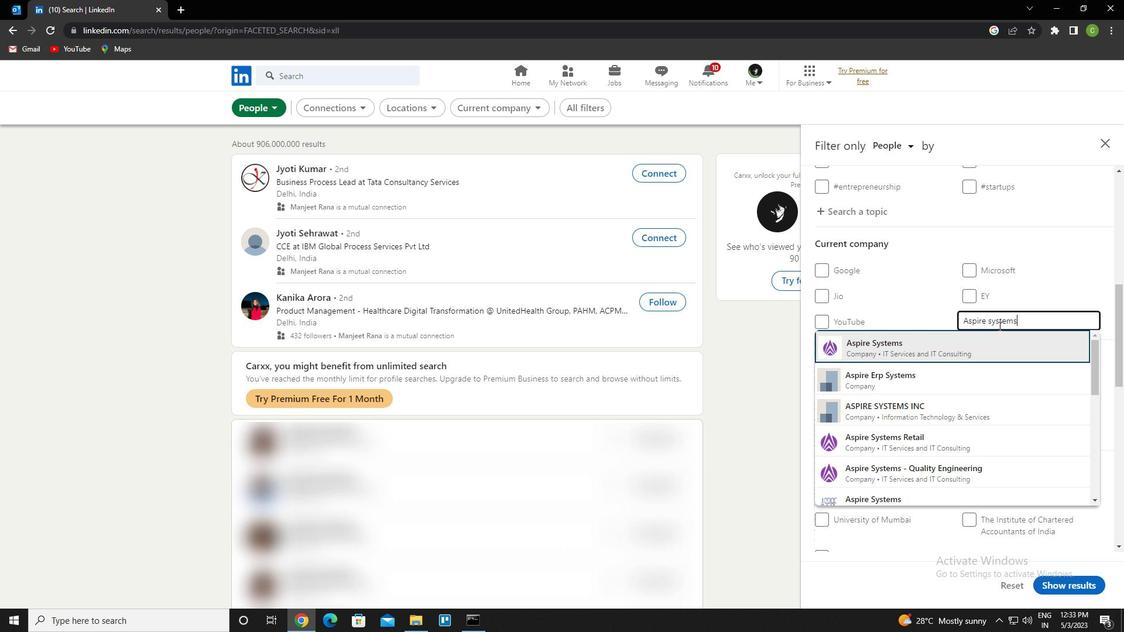 
Action: Mouse scrolled (998, 325) with delta (0, 0)
Screenshot: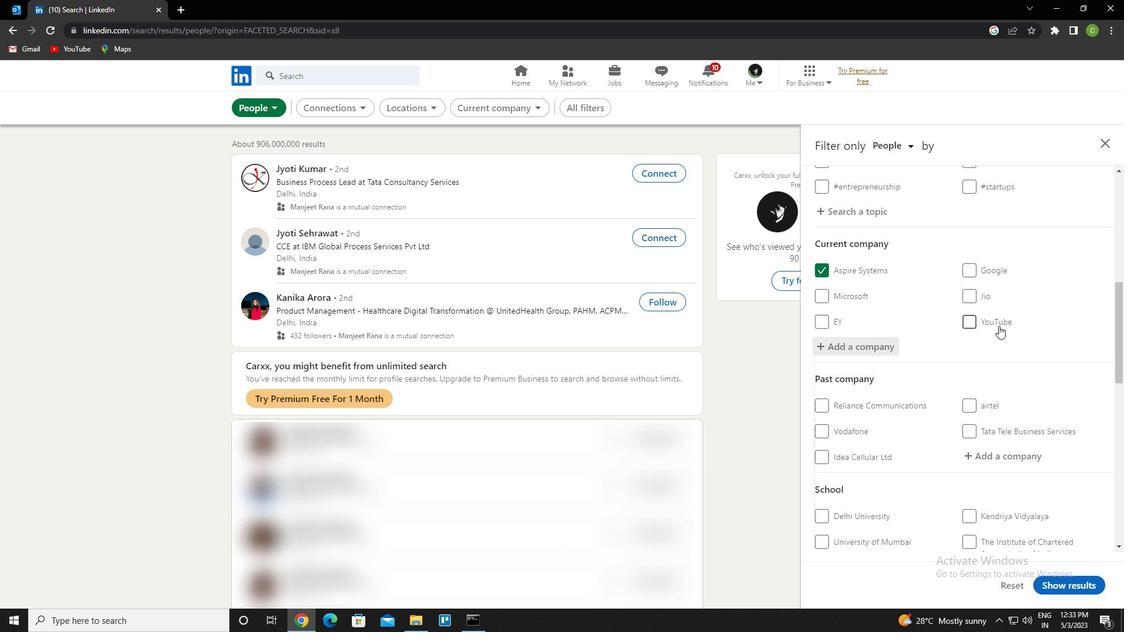 
Action: Mouse scrolled (998, 325) with delta (0, 0)
Screenshot: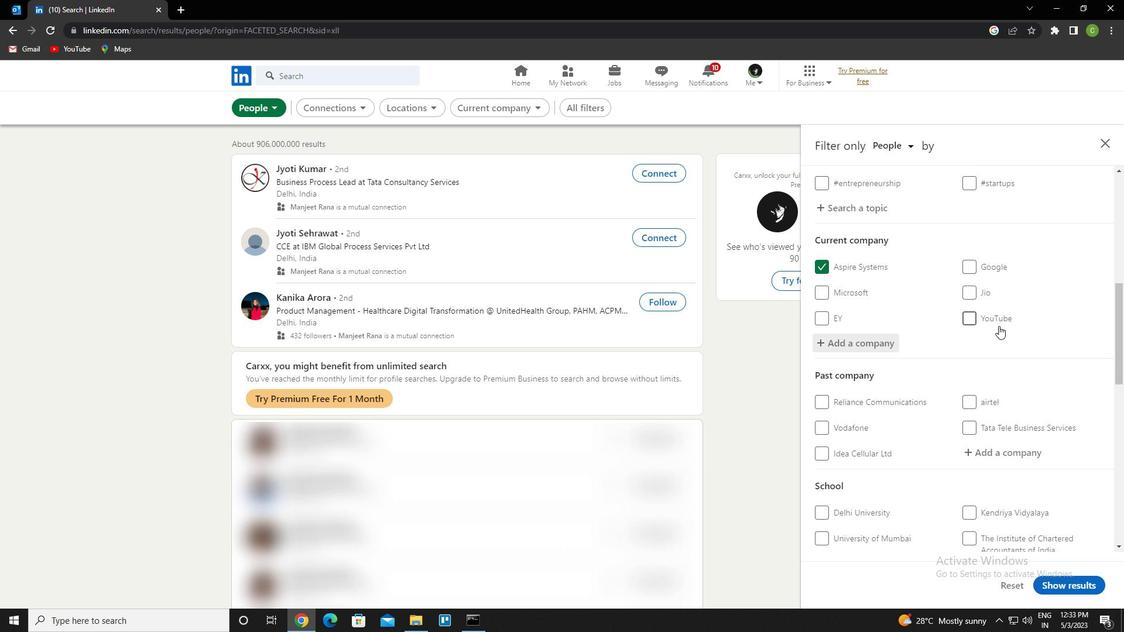 
Action: Mouse scrolled (998, 325) with delta (0, 0)
Screenshot: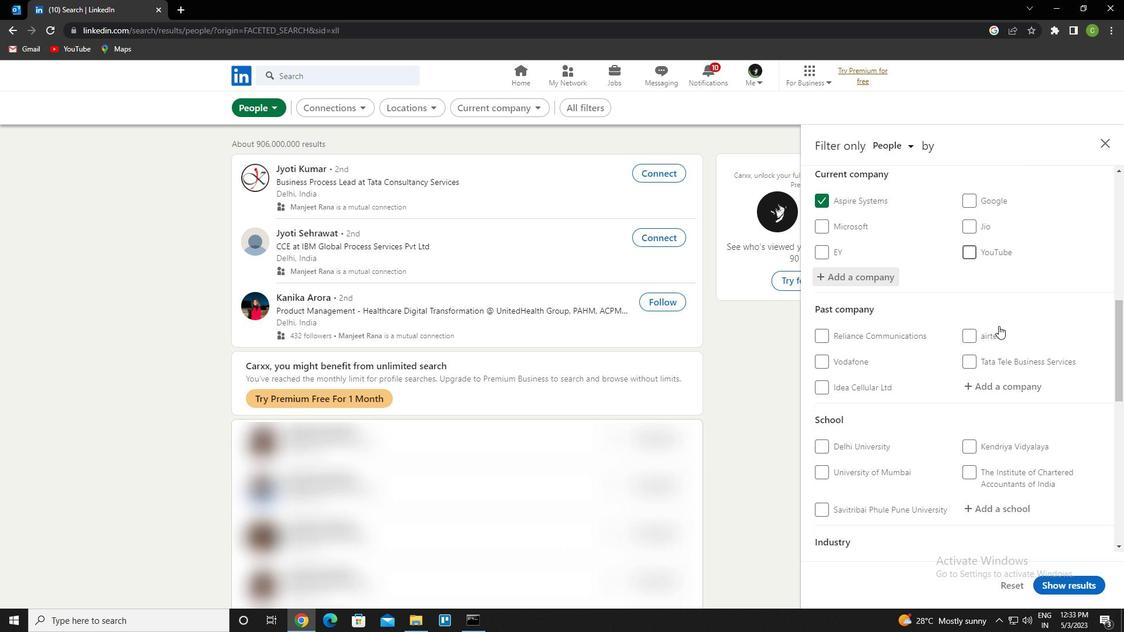 
Action: Mouse scrolled (998, 325) with delta (0, 0)
Screenshot: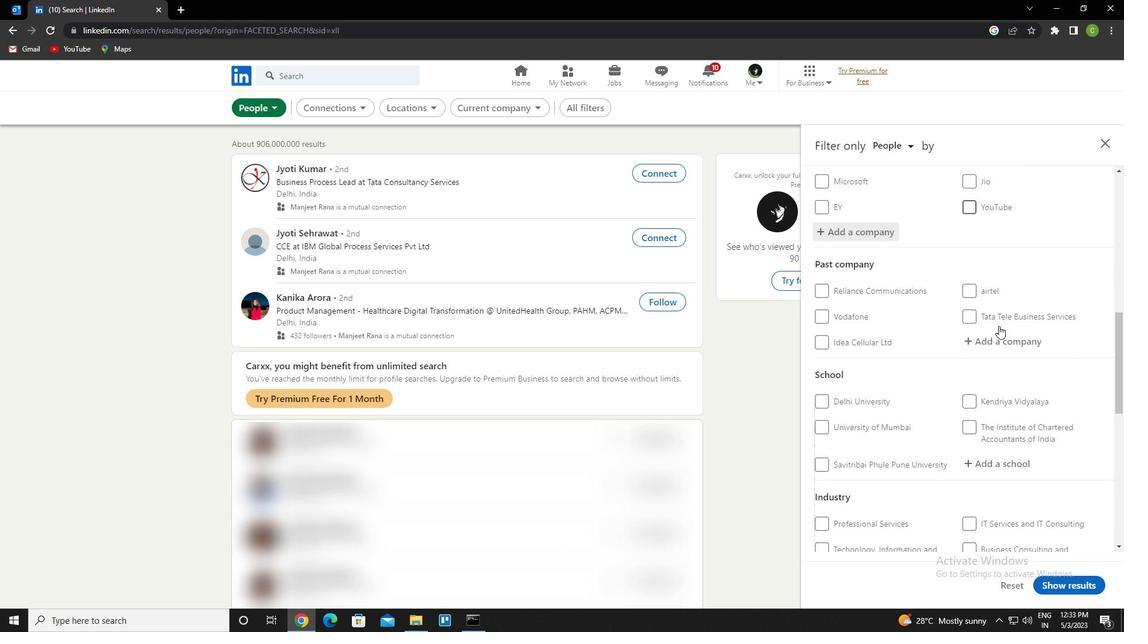 
Action: Mouse moved to (1002, 346)
Screenshot: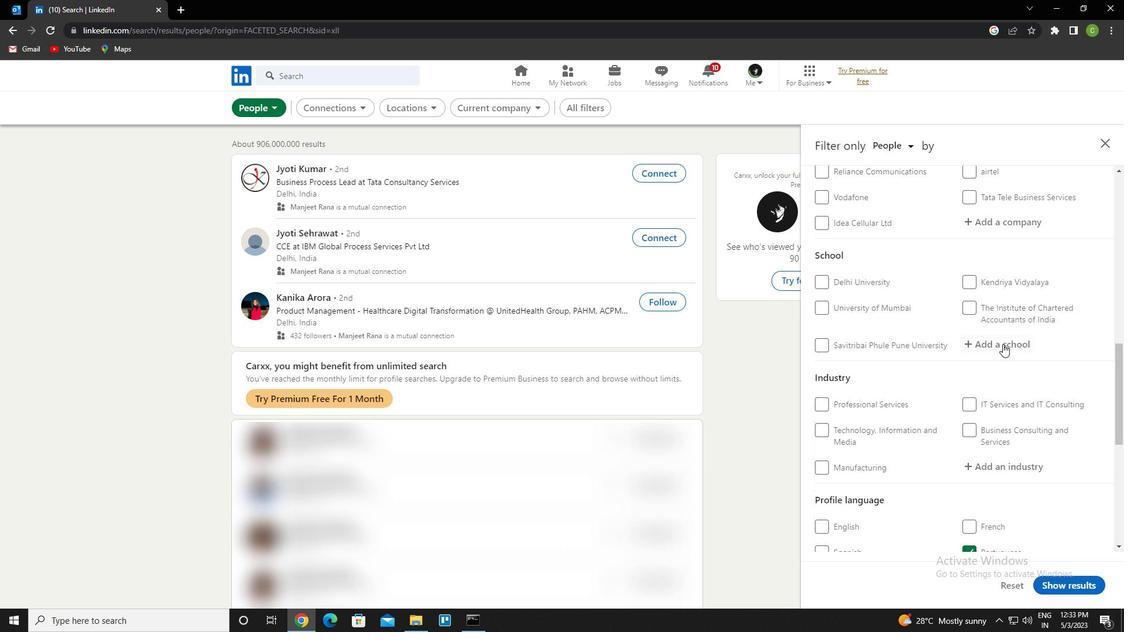
Action: Mouse pressed left at (1002, 346)
Screenshot: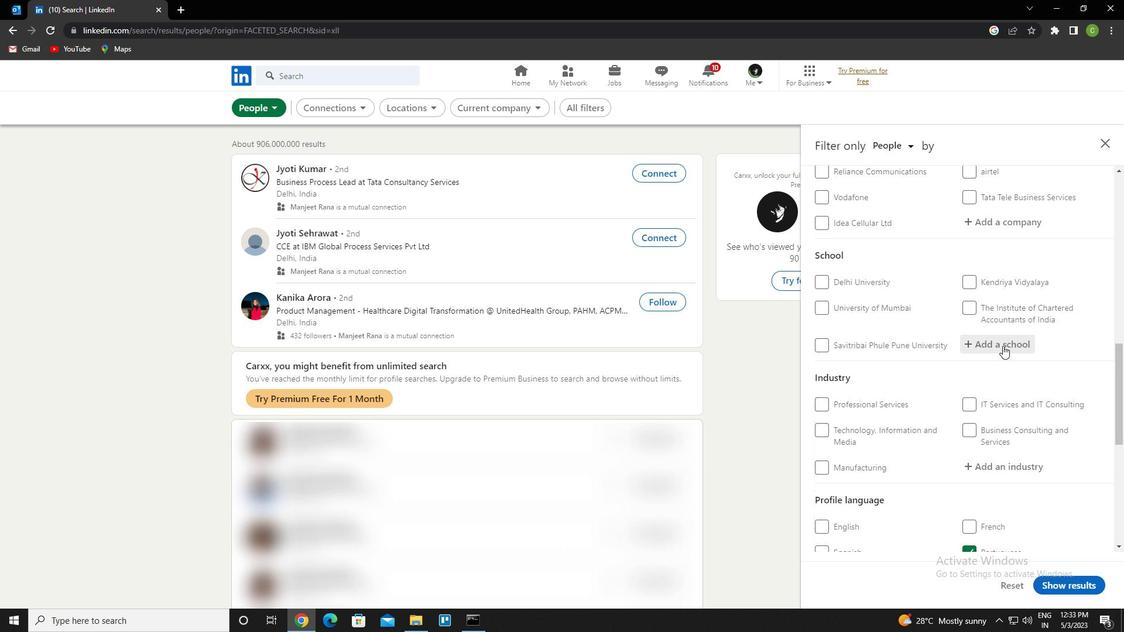 
Action: Key pressed <Key.caps_lock>n<Key.caps_lock>ew<Key.space>delhi<Key.space>institute<Key.space>of<Key.space><Key.down><Key.enter>
Screenshot: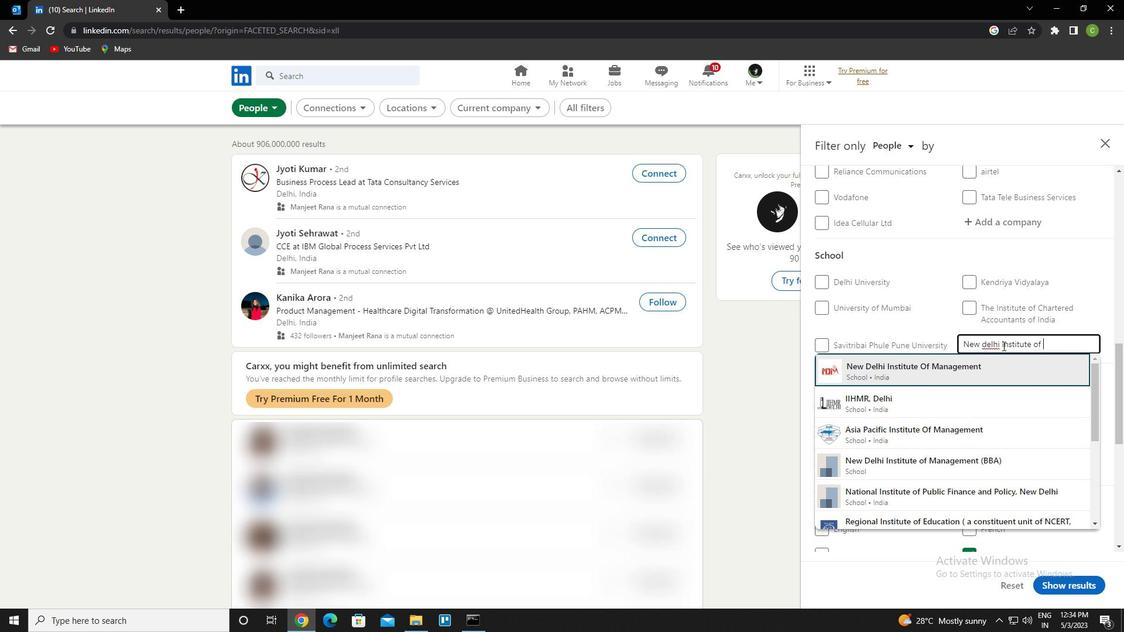 
Action: Mouse moved to (1014, 347)
Screenshot: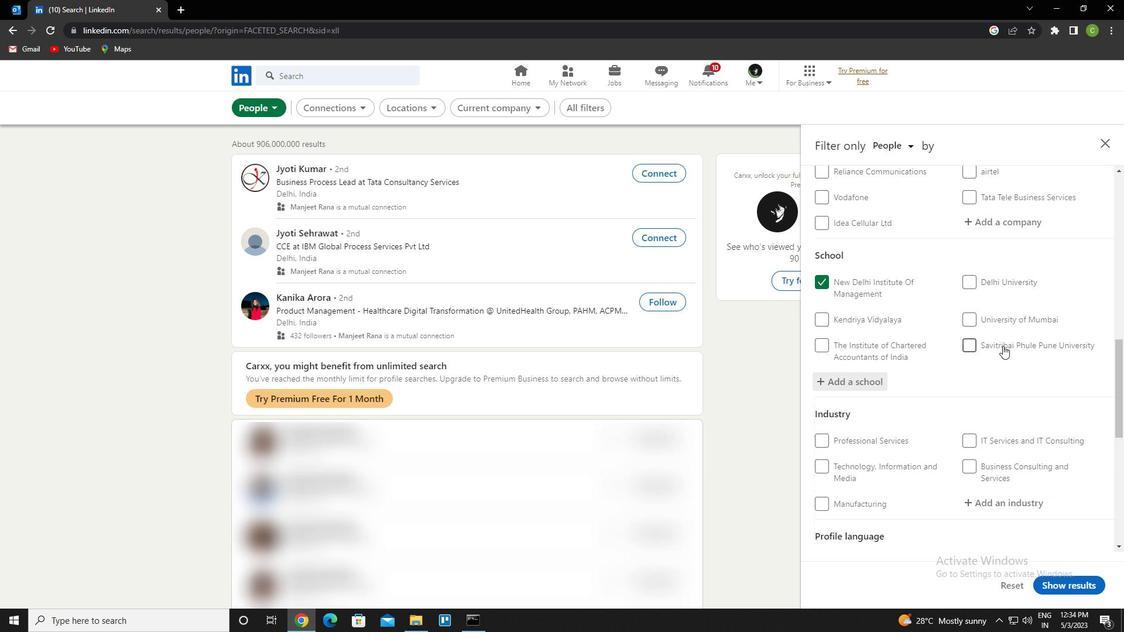 
Action: Mouse scrolled (1014, 347) with delta (0, 0)
Screenshot: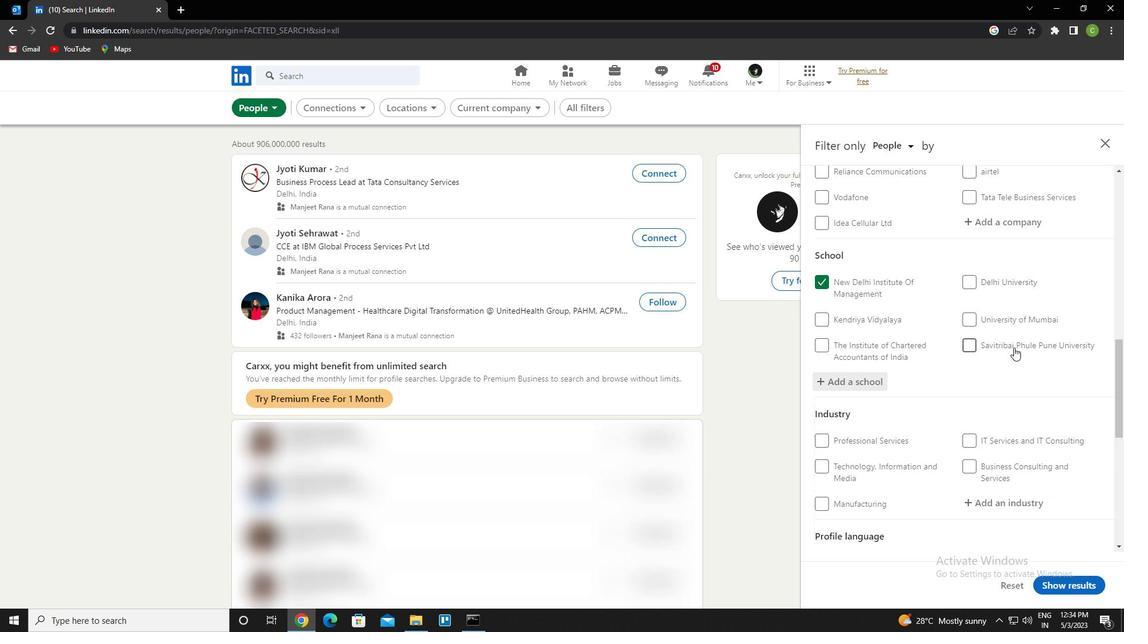 
Action: Mouse scrolled (1014, 347) with delta (0, 0)
Screenshot: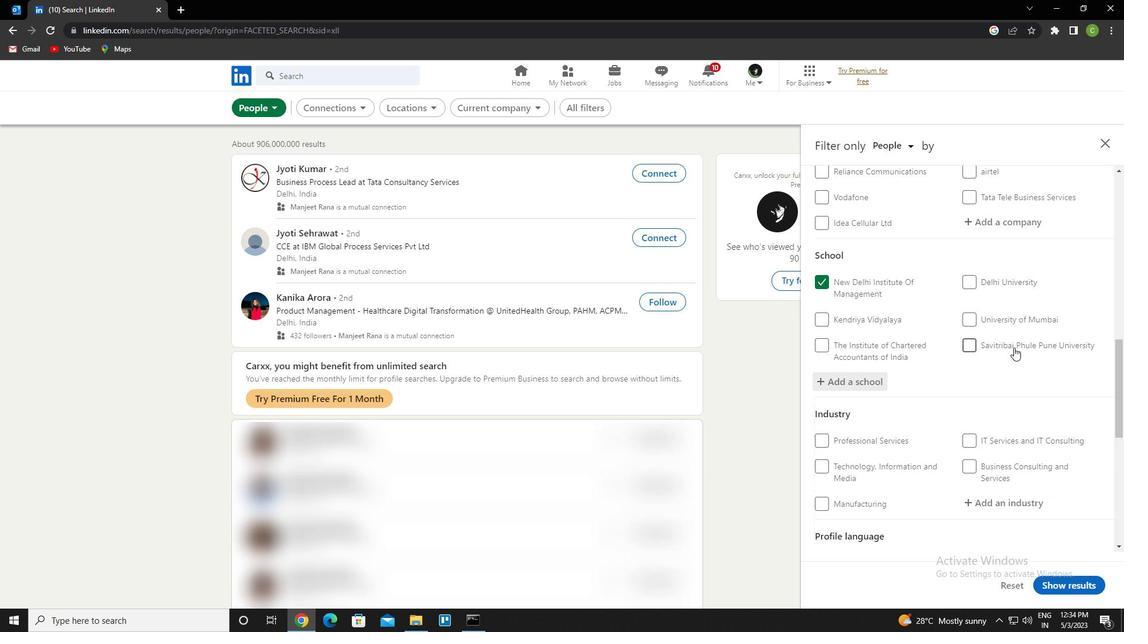 
Action: Mouse scrolled (1014, 347) with delta (0, 0)
Screenshot: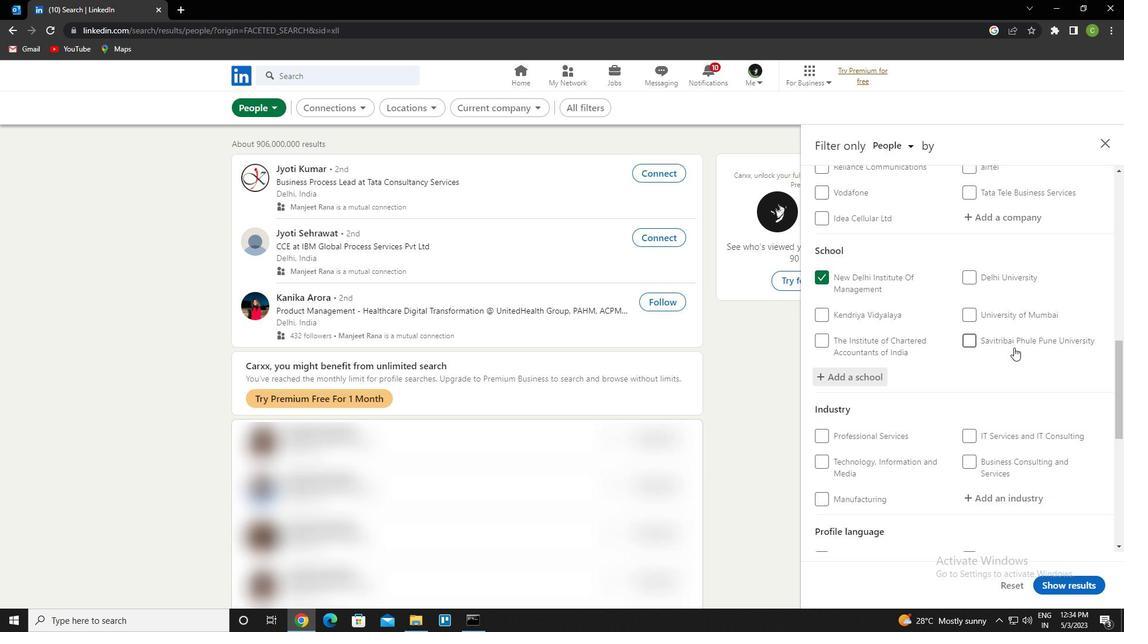 
Action: Mouse moved to (1021, 333)
Screenshot: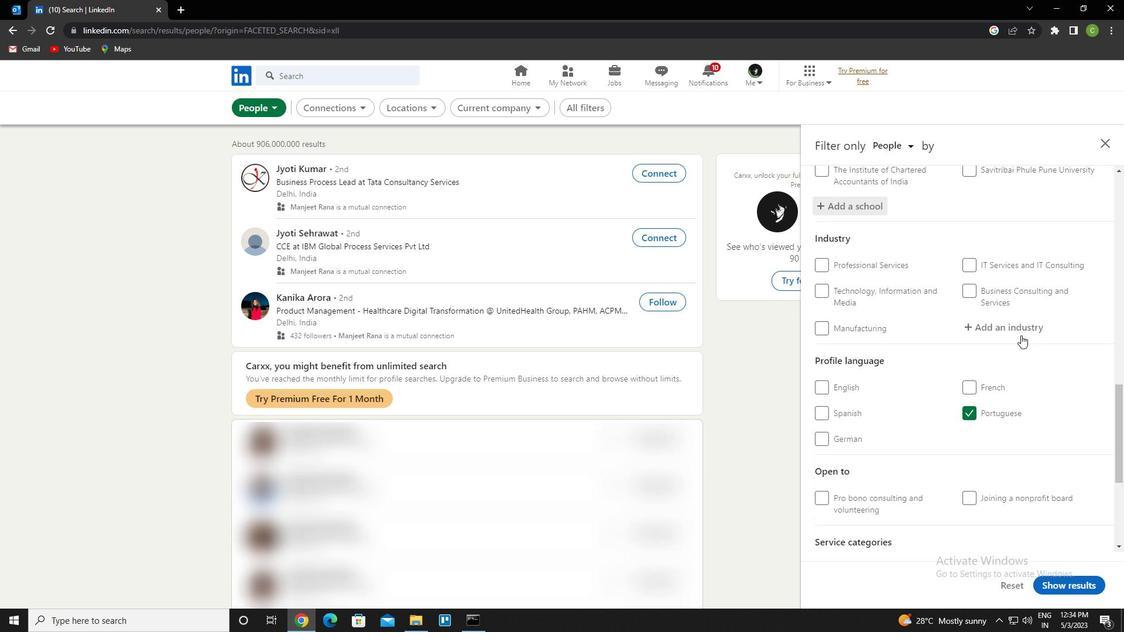 
Action: Mouse pressed left at (1021, 333)
Screenshot: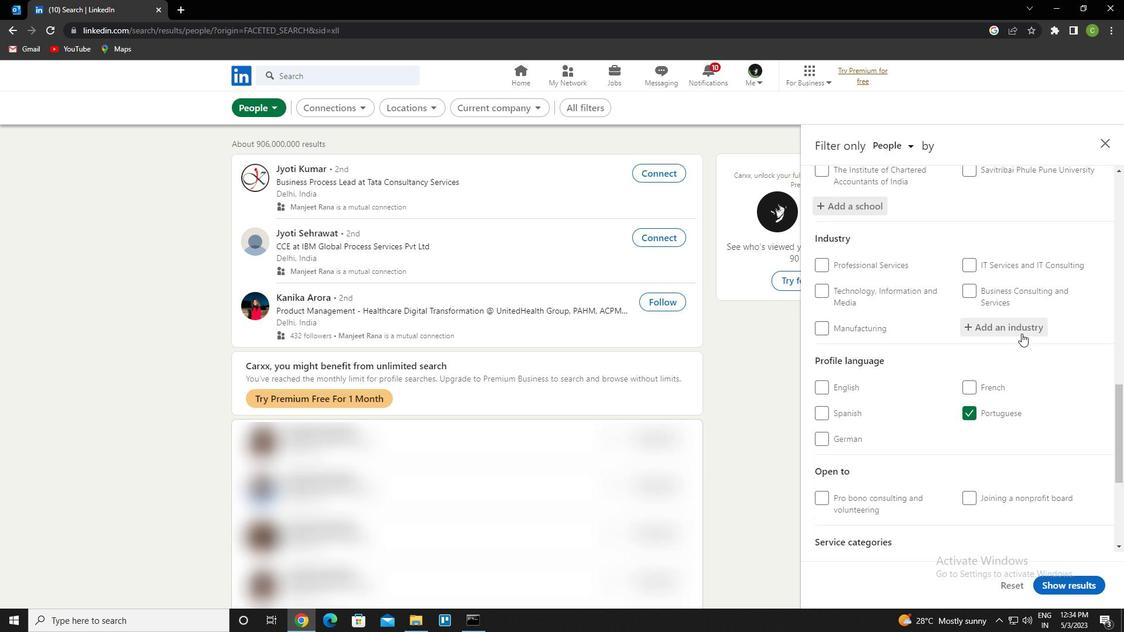 
Action: Key pressed <Key.caps_lock>w<Key.caps_lock>holsale<Key.left><Key.left><Key.left><Key.left>e<Key.down><Key.enter>
Screenshot: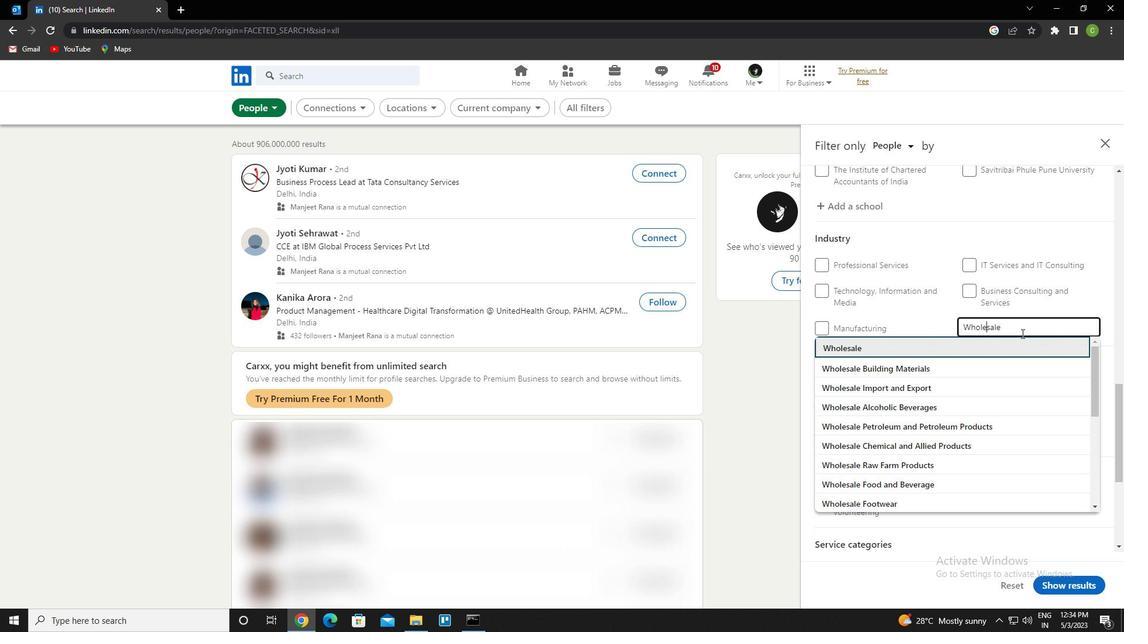 
Action: Mouse scrolled (1021, 333) with delta (0, 0)
Screenshot: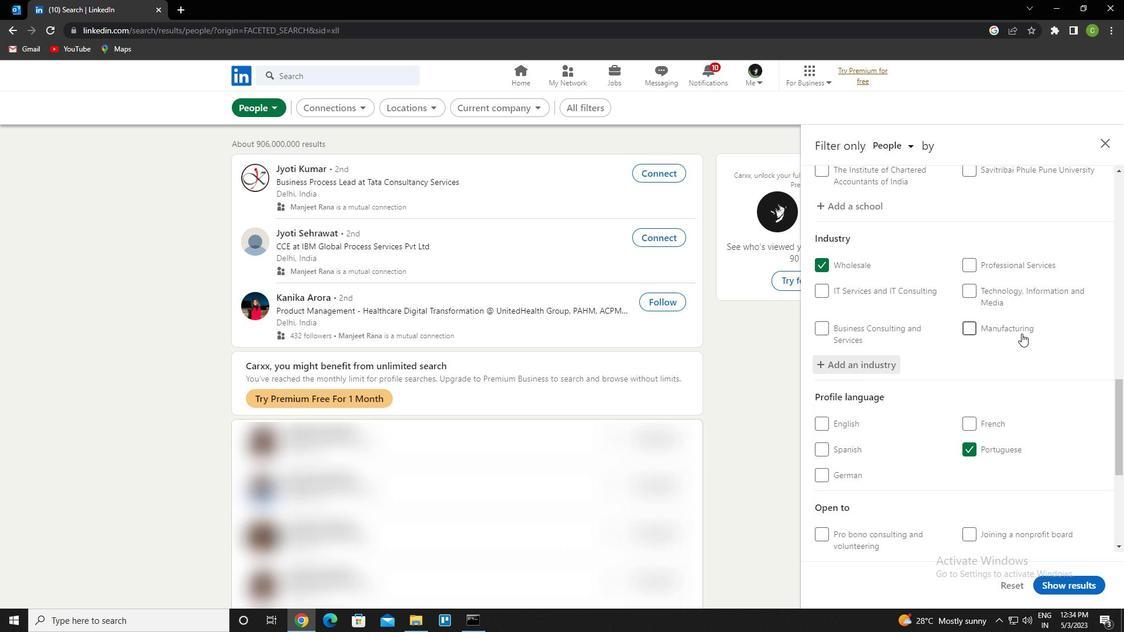 
Action: Mouse scrolled (1021, 333) with delta (0, 0)
Screenshot: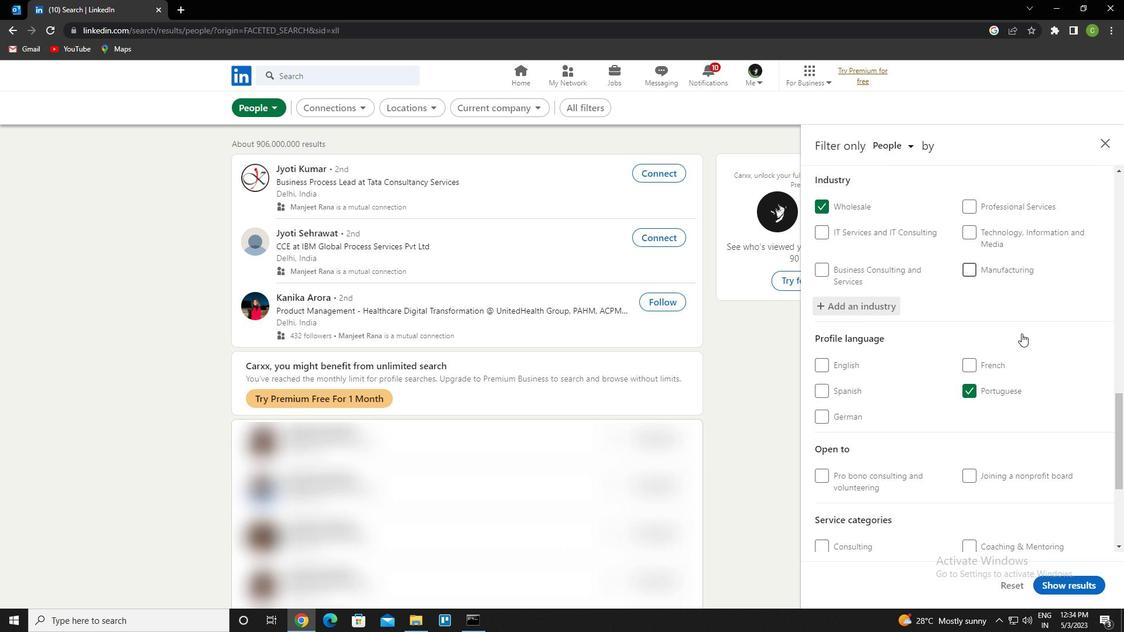 
Action: Mouse scrolled (1021, 333) with delta (0, 0)
Screenshot: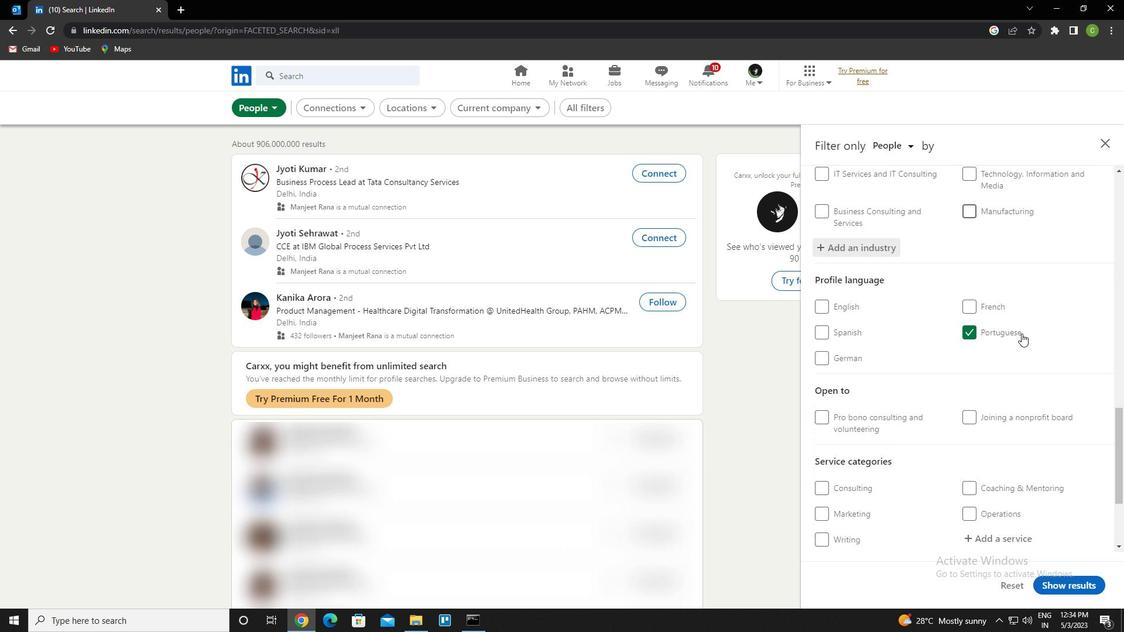 
Action: Mouse scrolled (1021, 333) with delta (0, 0)
Screenshot: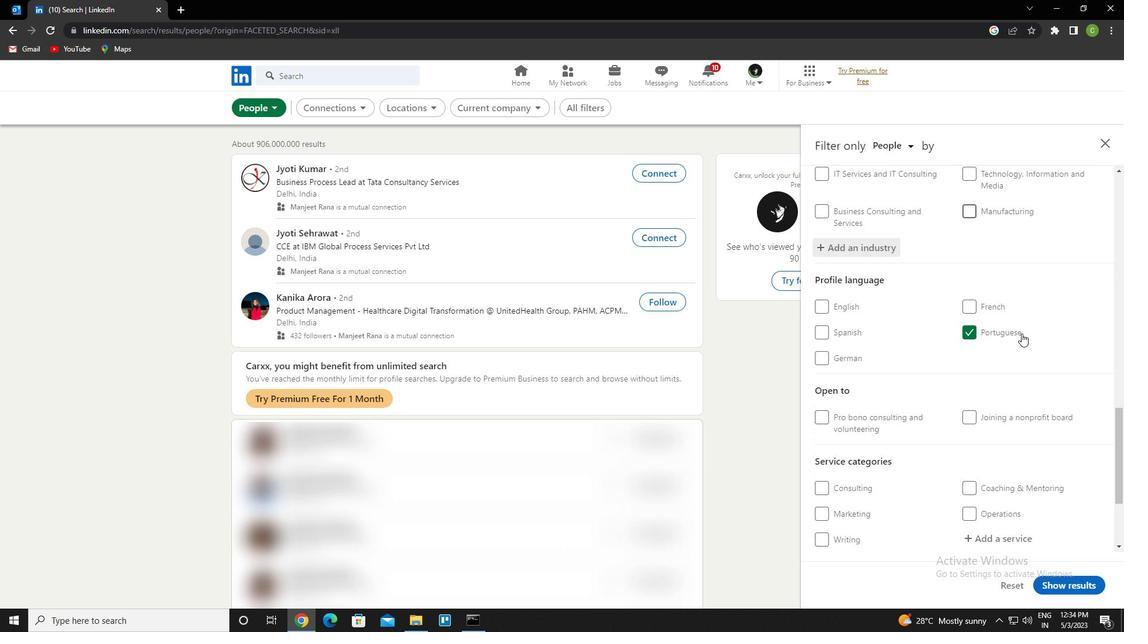 
Action: Mouse scrolled (1021, 333) with delta (0, 0)
Screenshot: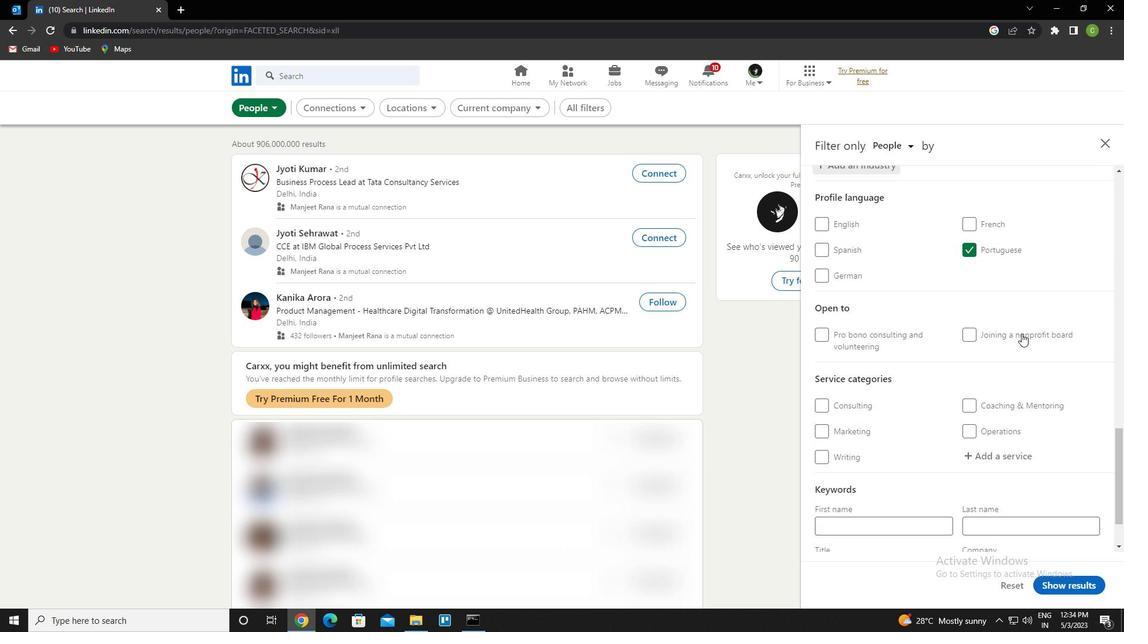 
Action: Mouse moved to (1005, 380)
Screenshot: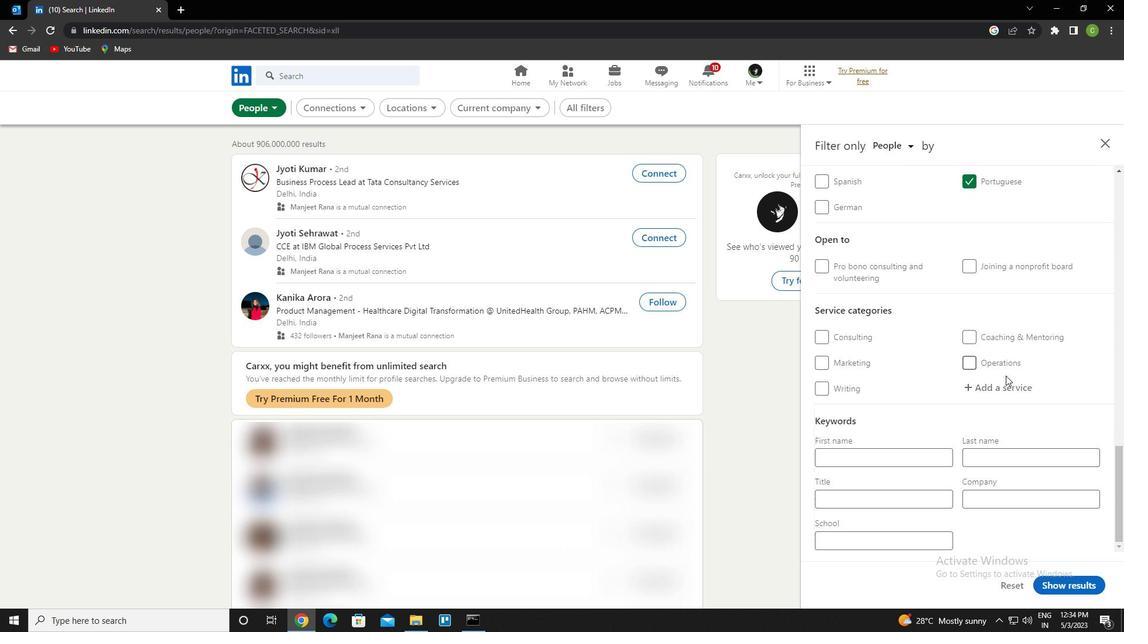 
Action: Mouse pressed left at (1005, 380)
Screenshot: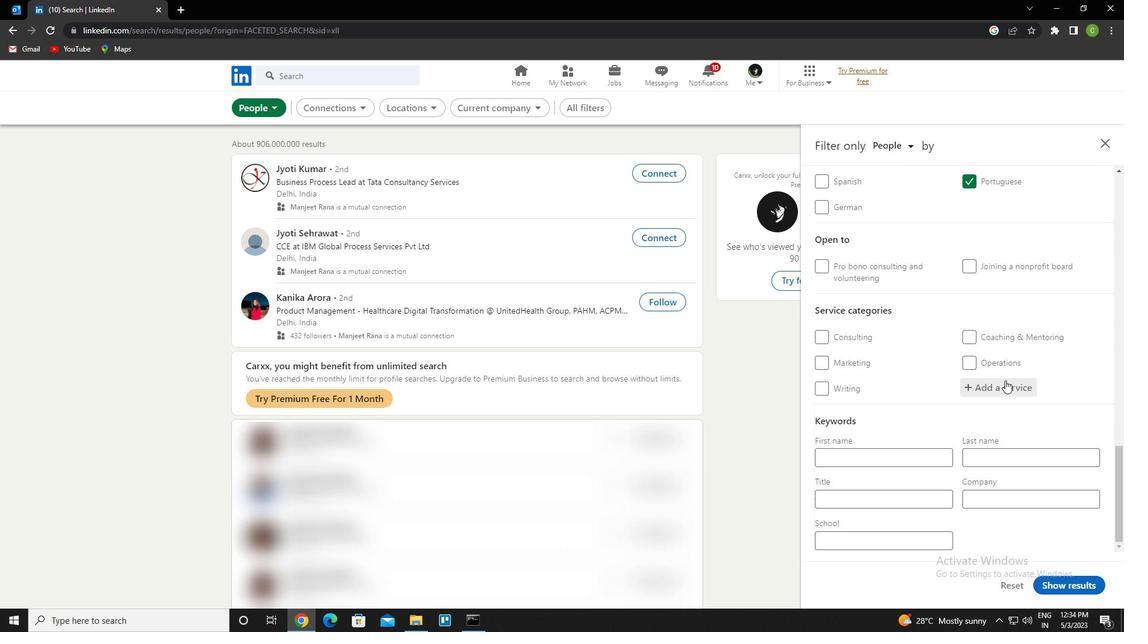 
Action: Key pressed <Key.caps_lock>t<Key.caps_lock>ranslation<Key.down><Key.enter>
Screenshot: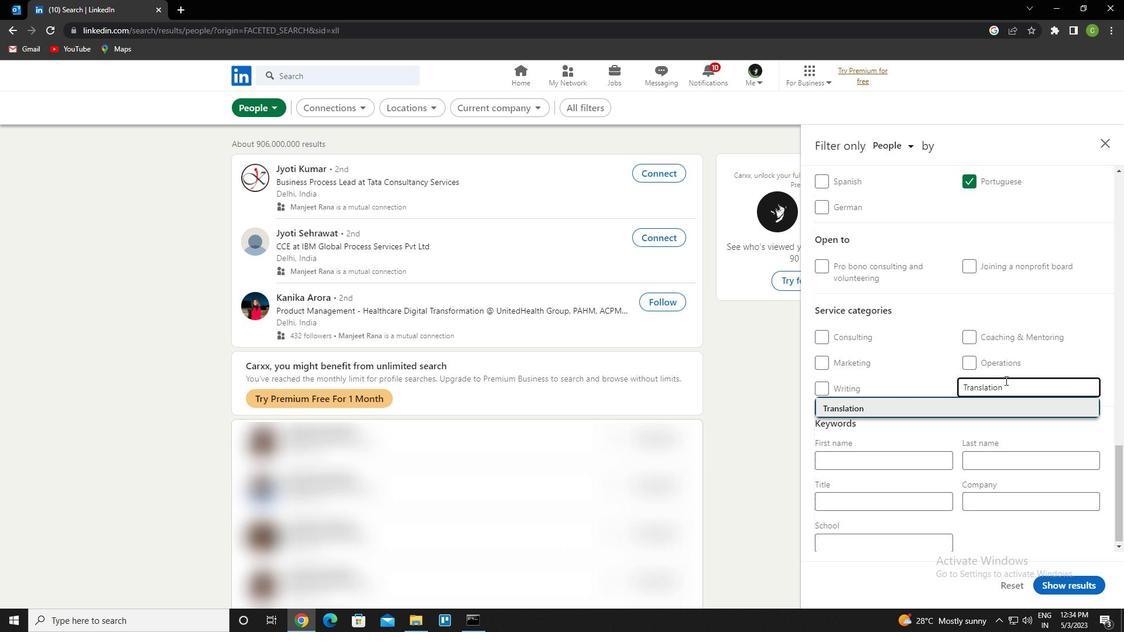 
Action: Mouse scrolled (1005, 379) with delta (0, 0)
Screenshot: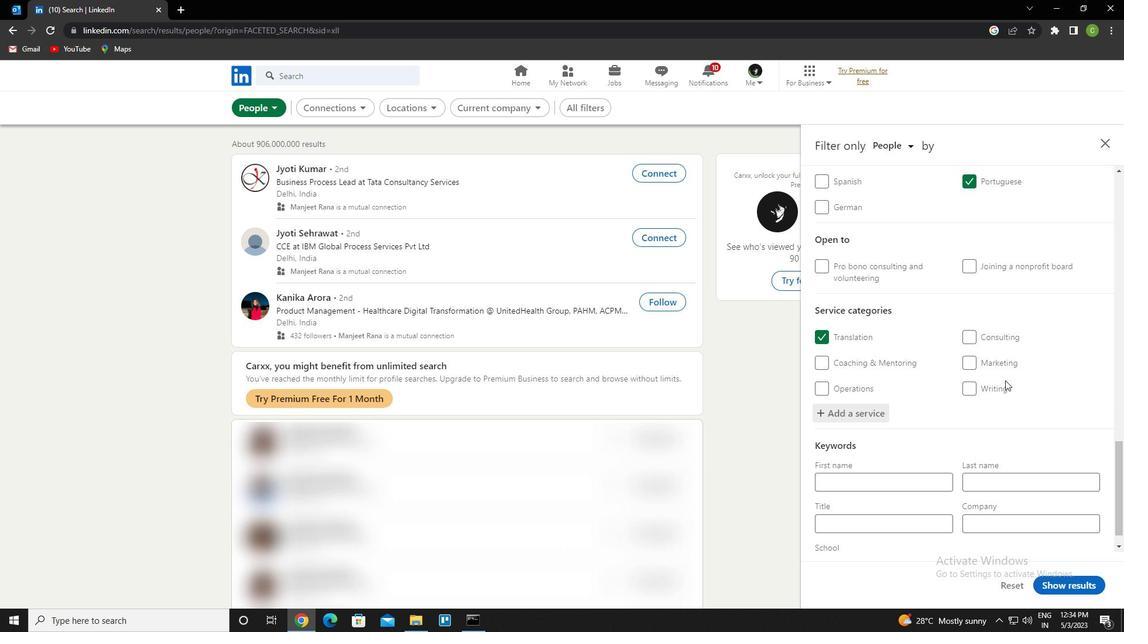 
Action: Mouse scrolled (1005, 379) with delta (0, 0)
Screenshot: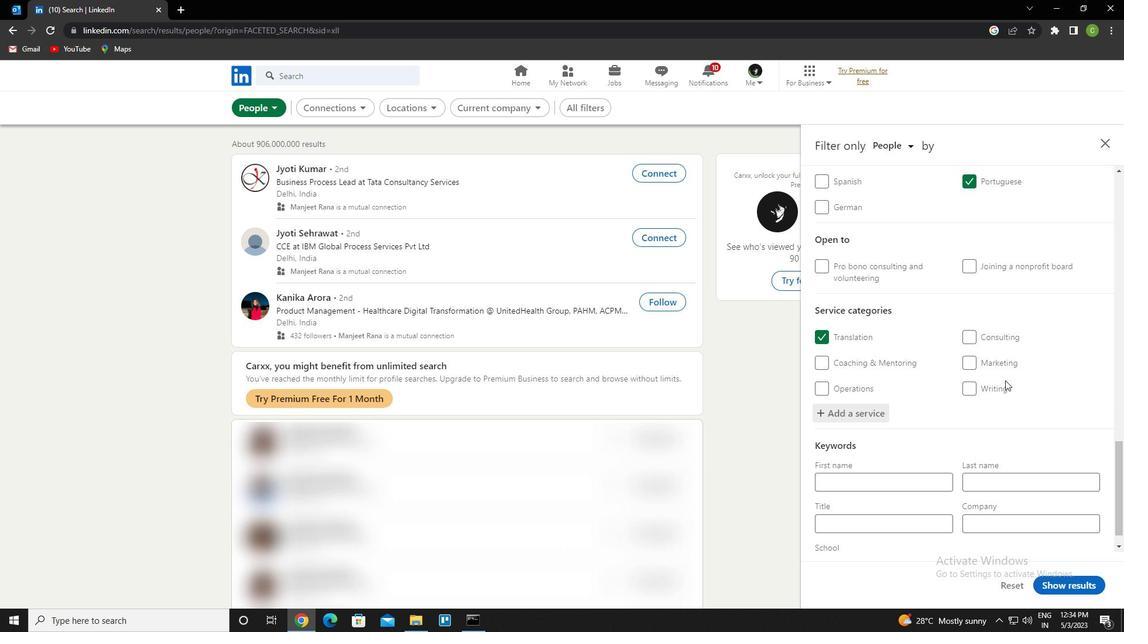 
Action: Mouse scrolled (1005, 379) with delta (0, 0)
Screenshot: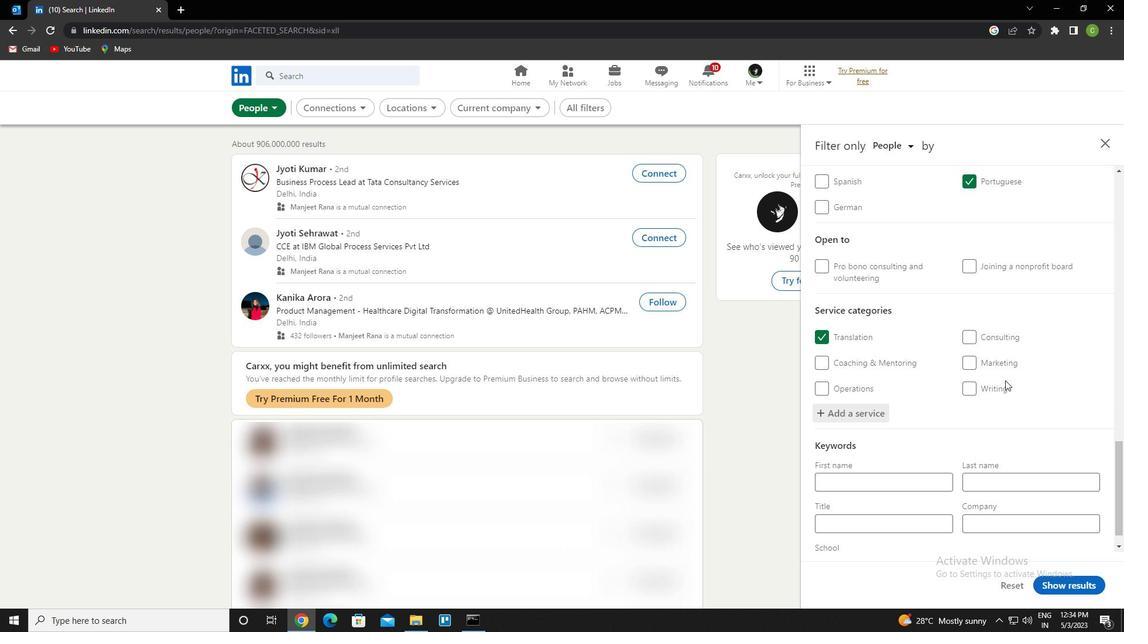 
Action: Mouse scrolled (1005, 379) with delta (0, 0)
Screenshot: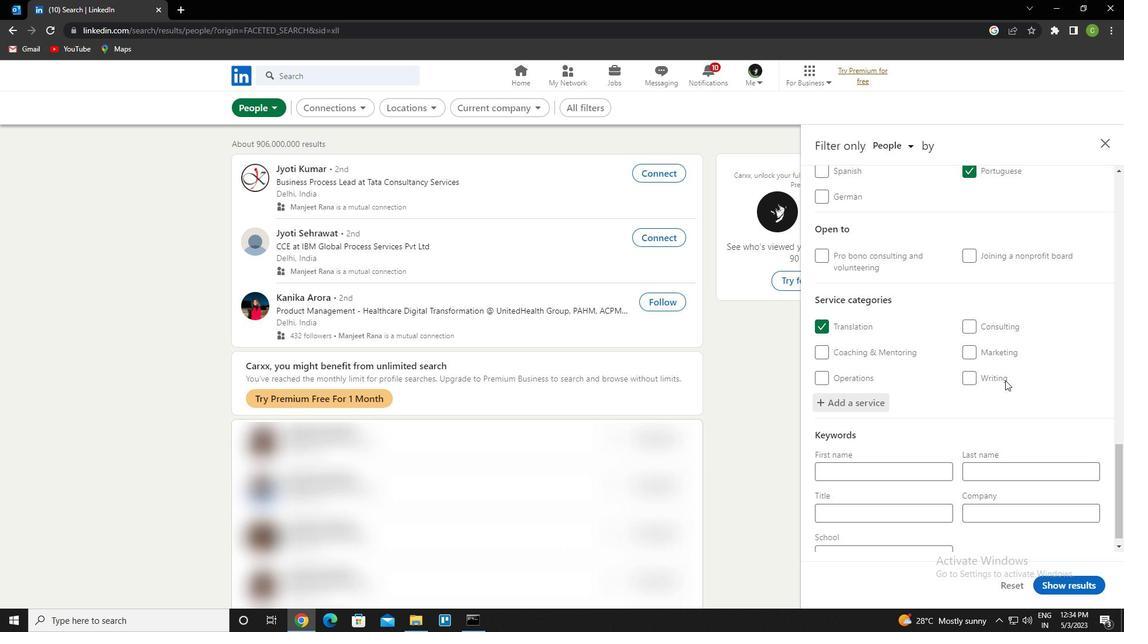 
Action: Mouse scrolled (1005, 379) with delta (0, 0)
Screenshot: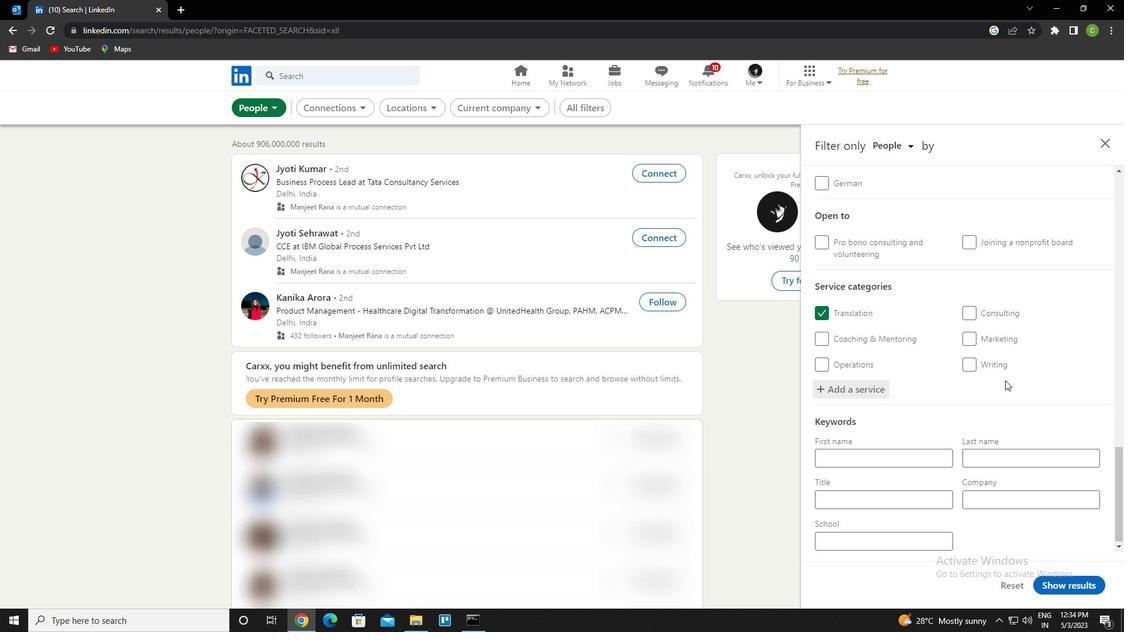 
Action: Mouse moved to (846, 499)
Screenshot: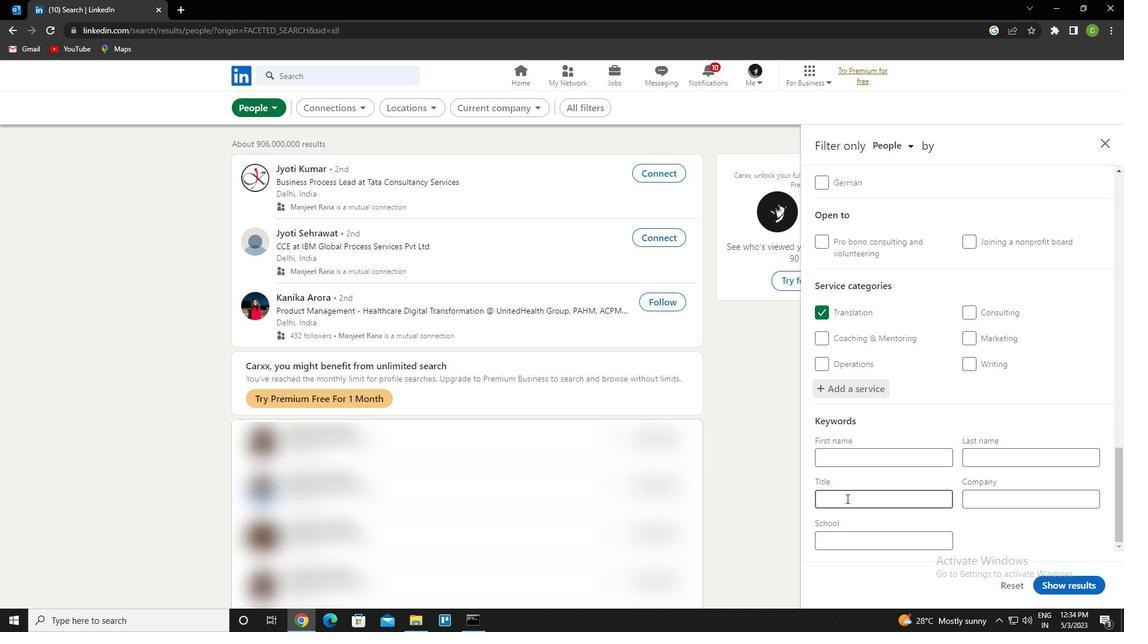 
Action: Mouse pressed left at (846, 499)
Screenshot: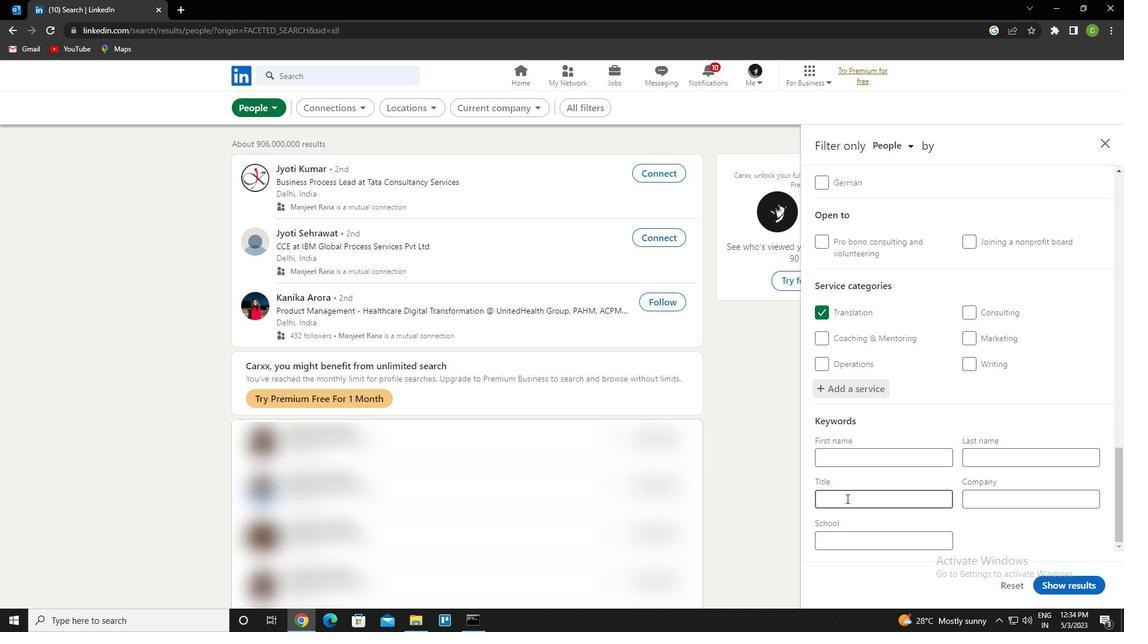
Action: Key pressed <Key.caps_lock>s<Key.caps_lock>ervice<Key.space><Key.caps_lock>m<Key.caps_lock>anager
Screenshot: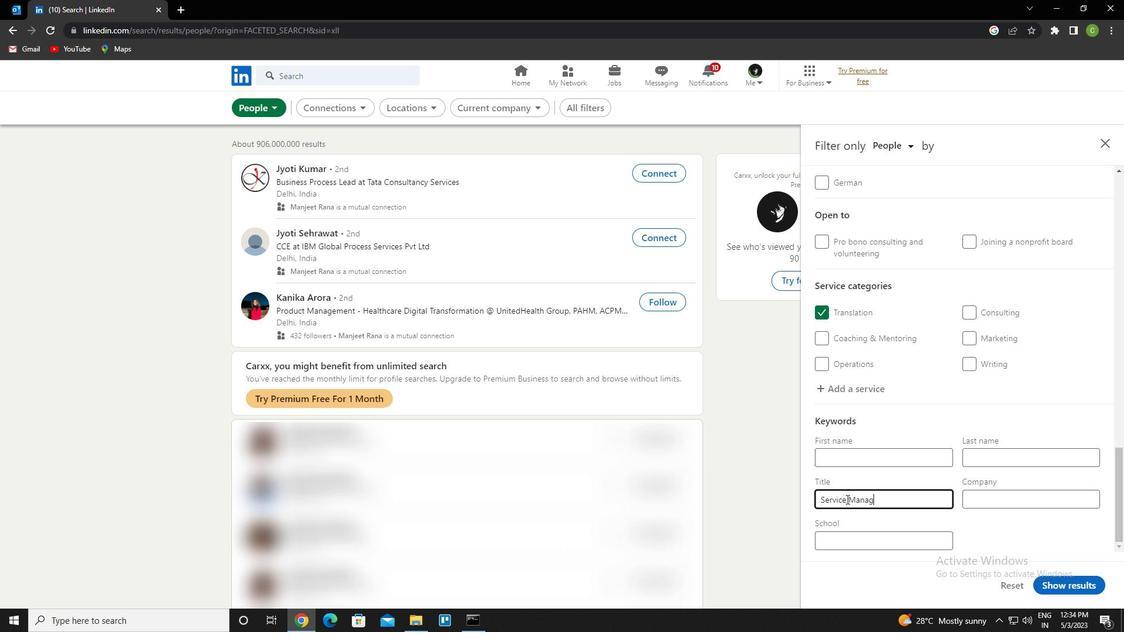 
Action: Mouse moved to (1067, 584)
Screenshot: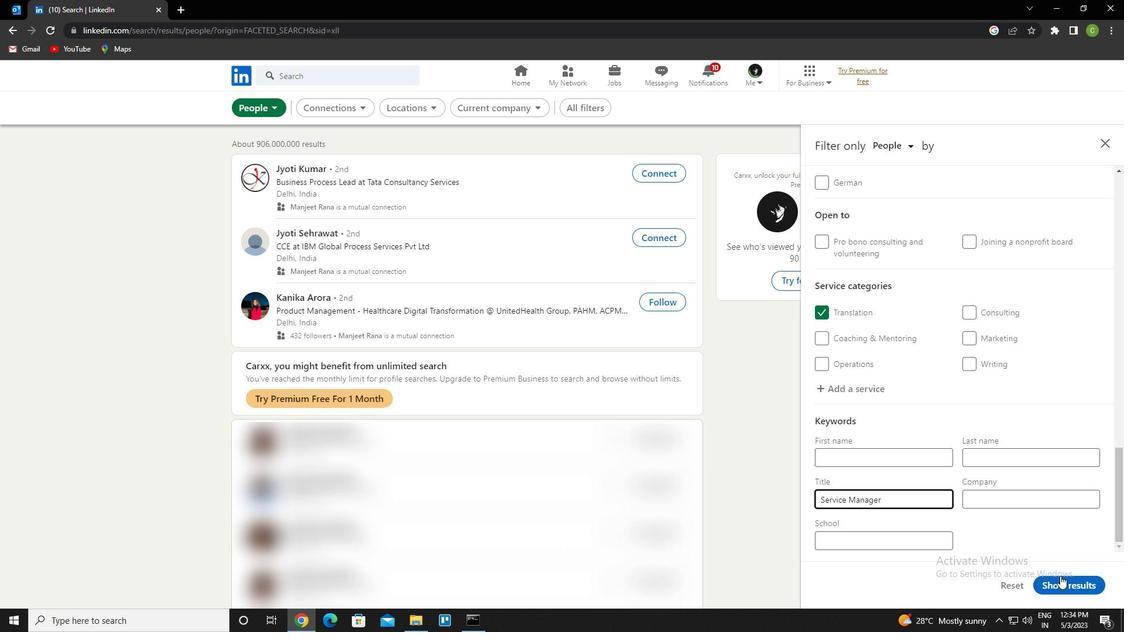 
Action: Mouse pressed left at (1067, 584)
Screenshot: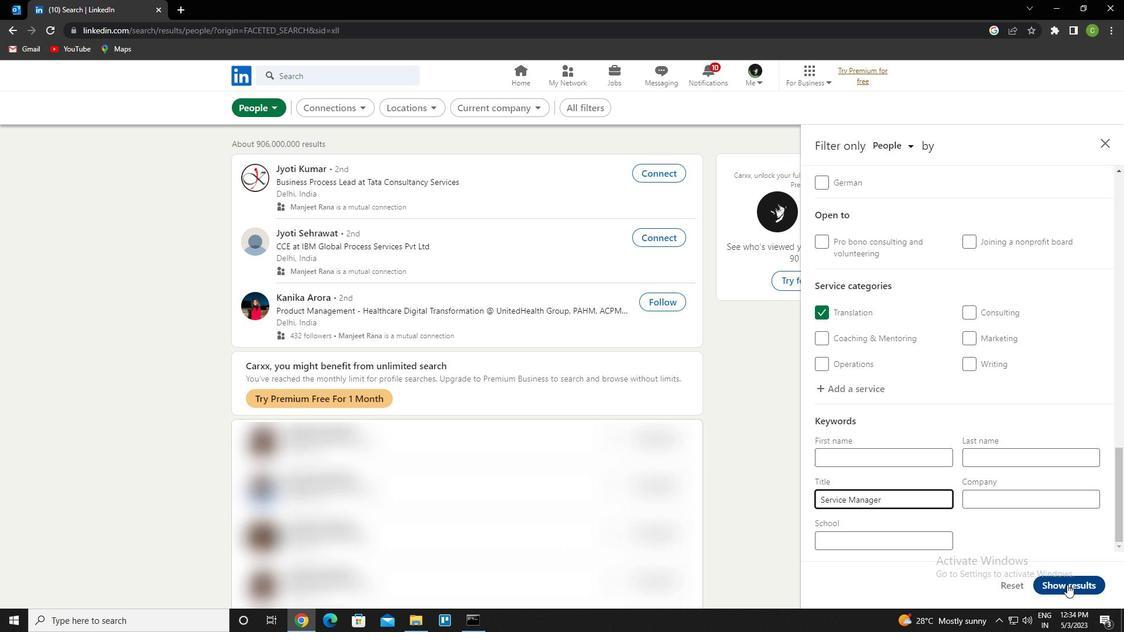 
Action: Mouse moved to (650, 500)
Screenshot: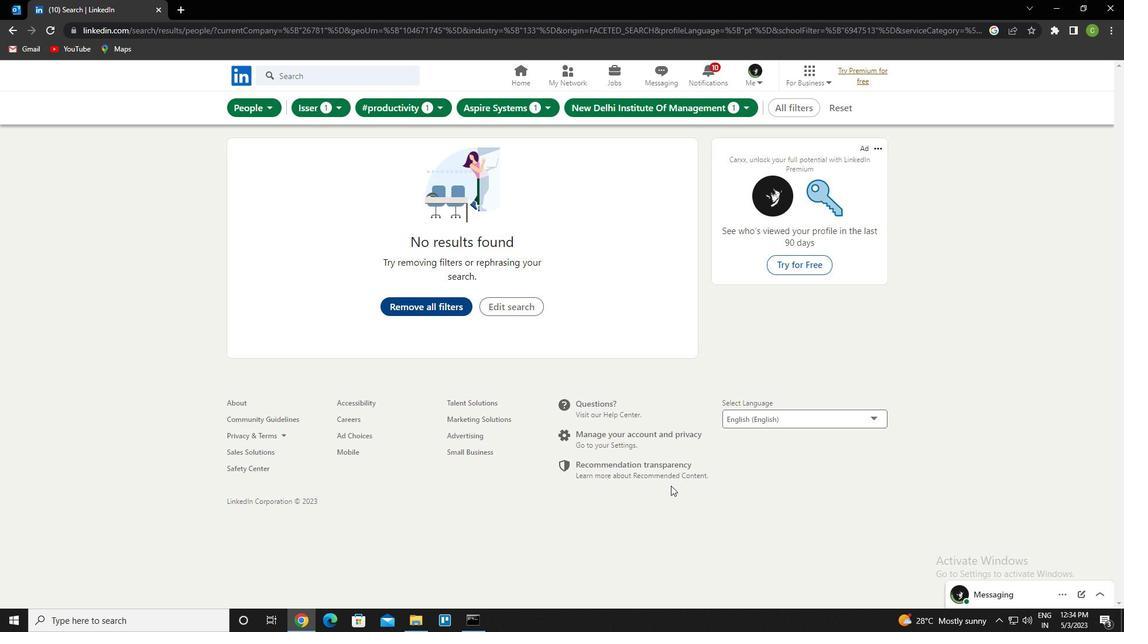 
